 Task: Open Card Website Development Review in Board Legal Documentation Software to Workspace Audio Equipment Rentals and add a team member Softage.1@softage.net, a label Orange, a checklist Virtualization, an attachment from your onedrive, a color Orange and finally, add a card description 'Conduct team training session on active listening and empathy' and a comment 'Given the potential impact of this task on our company financial stability, let us ensure that we approach it with a sense of fiscal responsibility and prudence.'. Add a start date 'Jan 01, 1900' with a due date 'Jan 08, 1900'
Action: Mouse moved to (79, 342)
Screenshot: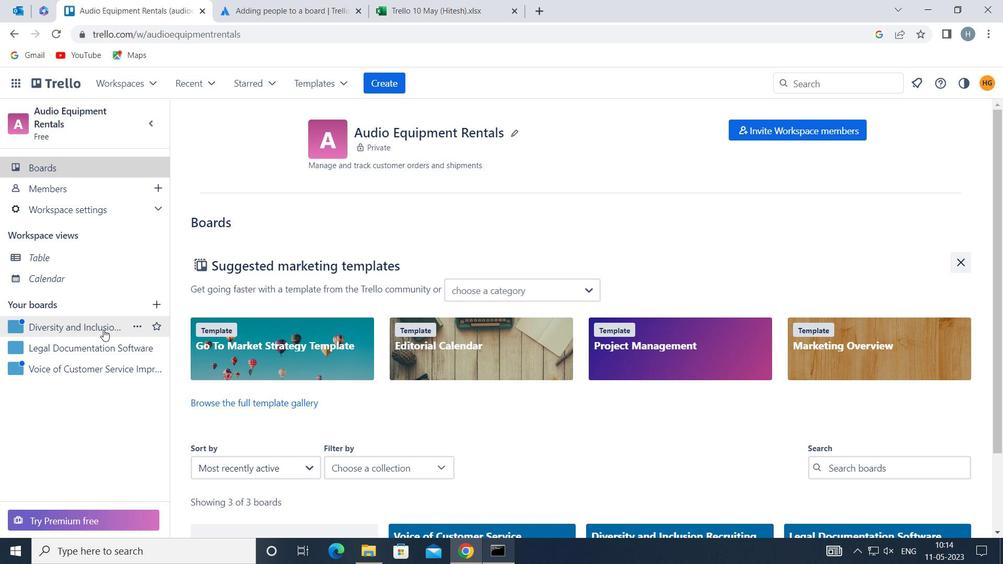 
Action: Mouse pressed left at (79, 342)
Screenshot: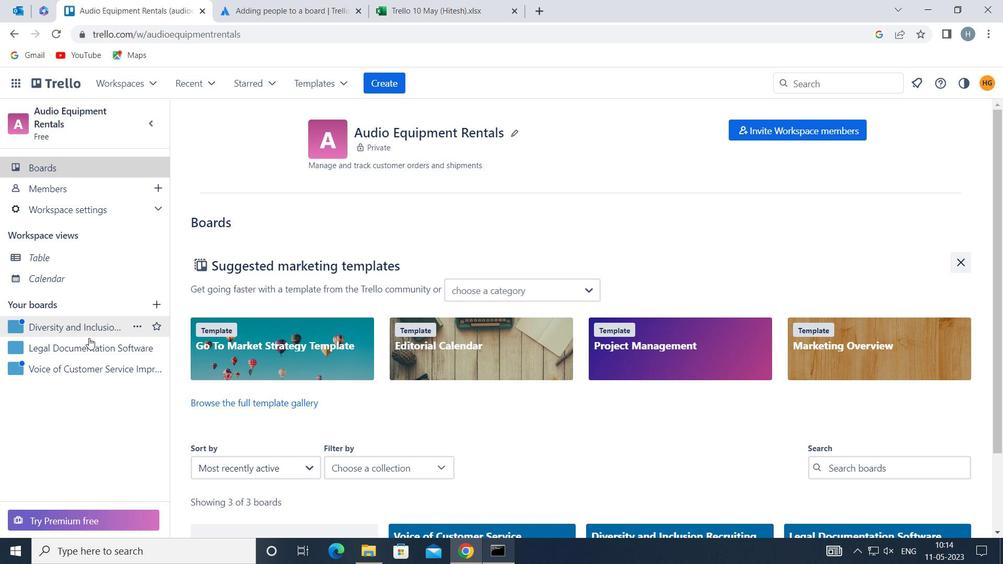 
Action: Mouse moved to (268, 183)
Screenshot: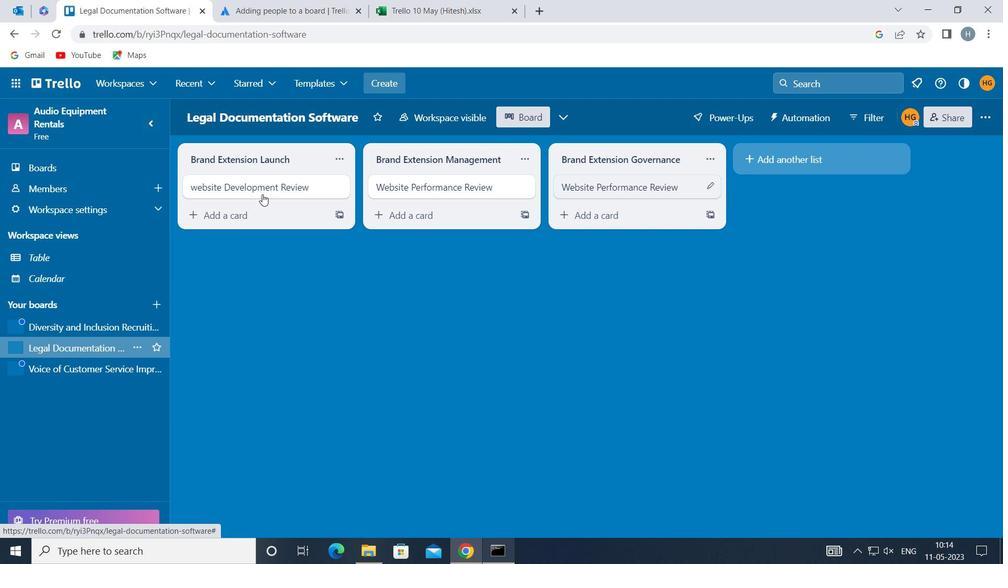 
Action: Mouse pressed left at (268, 183)
Screenshot: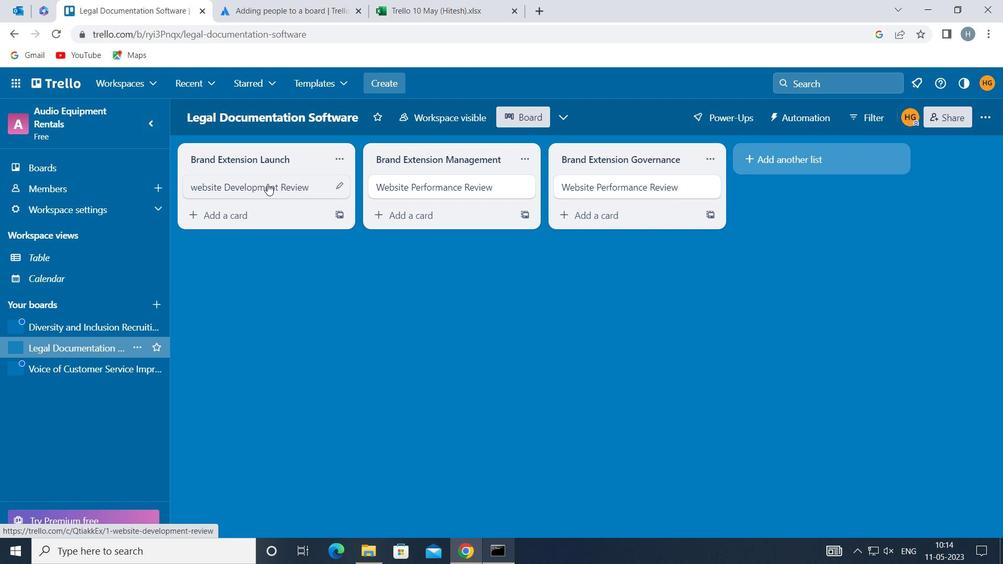 
Action: Mouse moved to (662, 186)
Screenshot: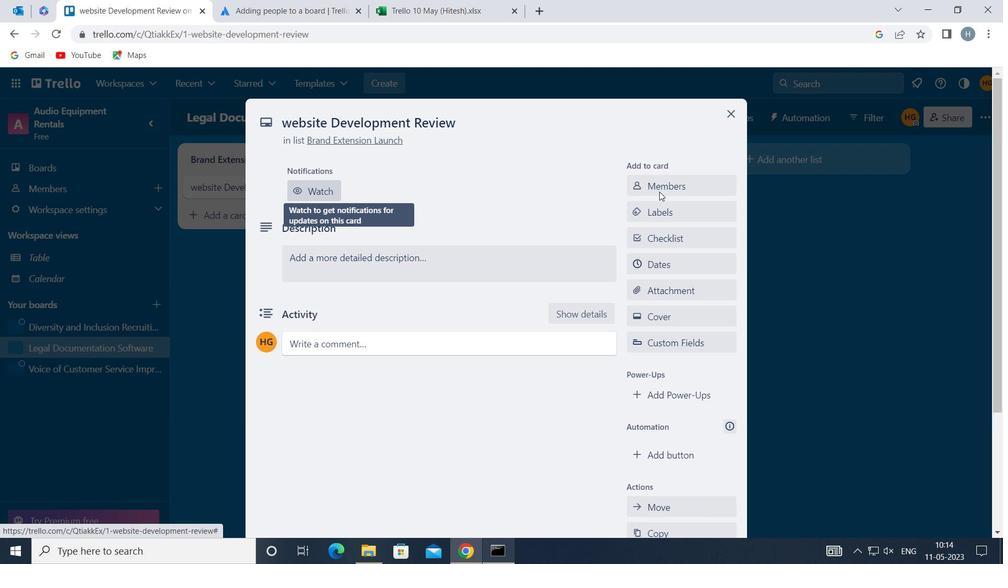 
Action: Mouse pressed left at (662, 186)
Screenshot: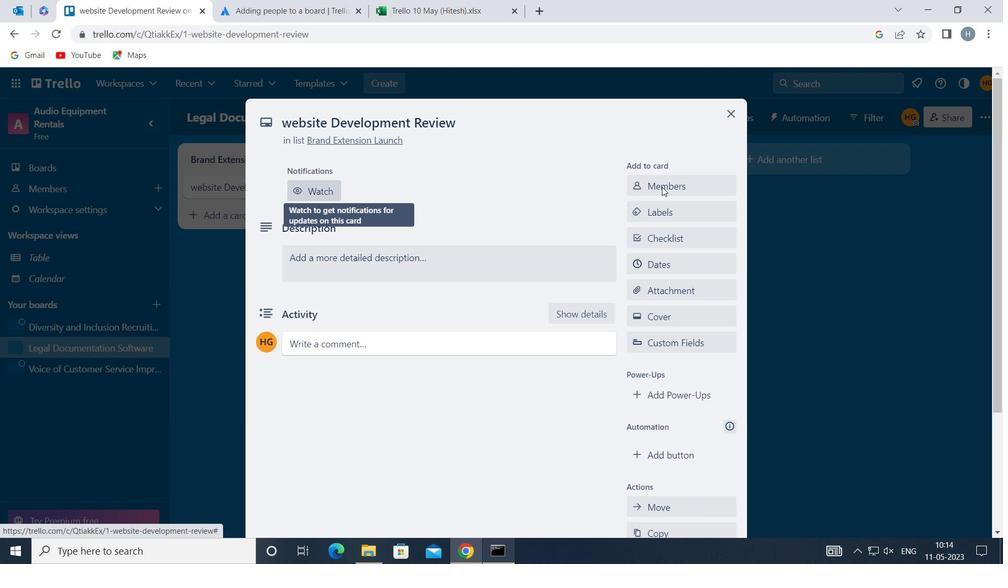 
Action: Mouse moved to (664, 186)
Screenshot: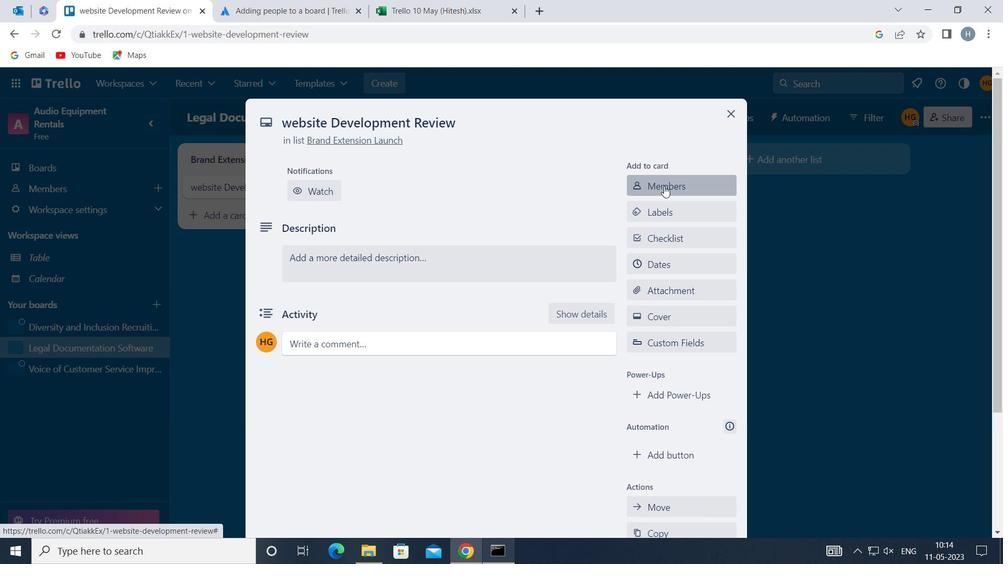 
Action: Key pressed softage
Screenshot: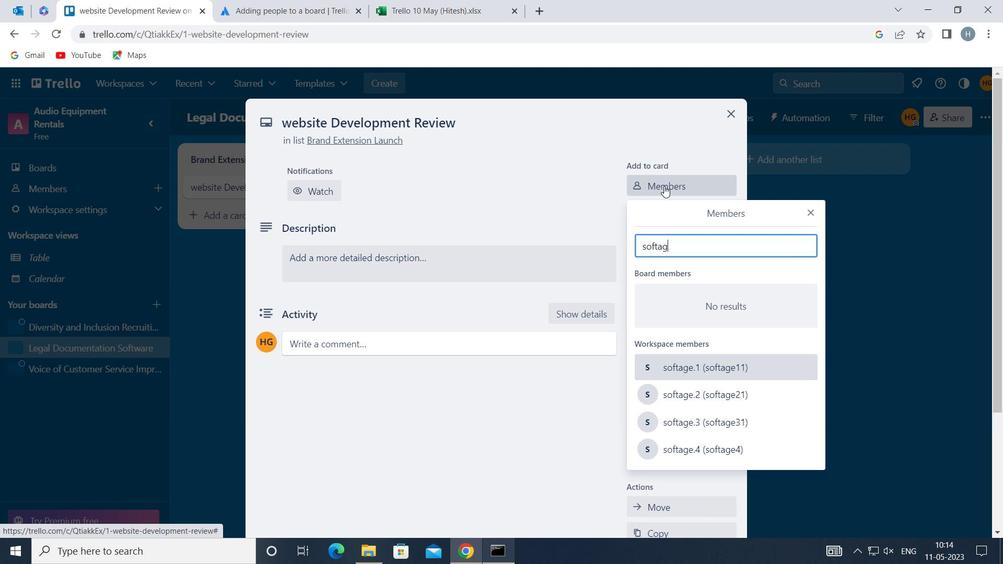
Action: Mouse moved to (672, 360)
Screenshot: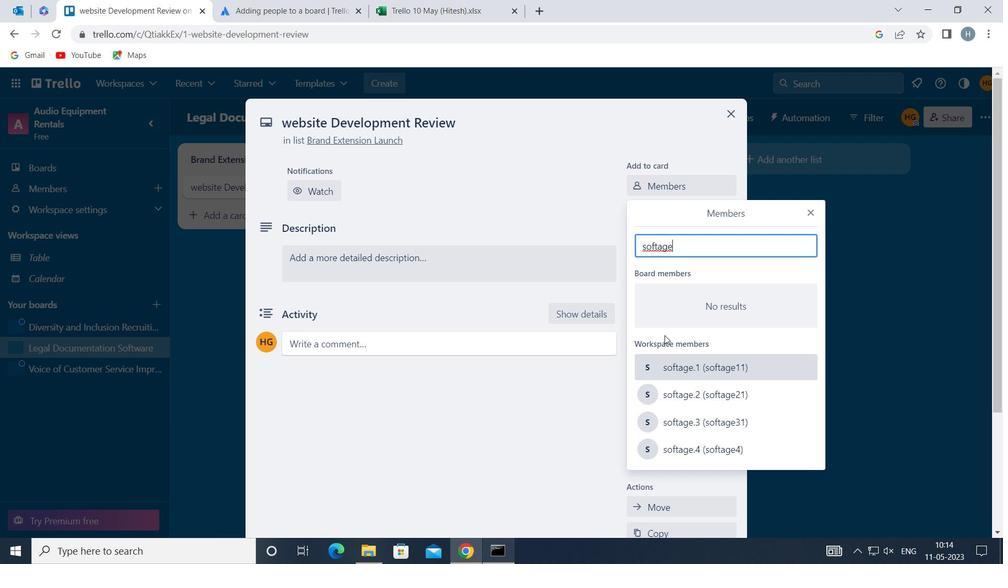 
Action: Mouse pressed left at (672, 360)
Screenshot: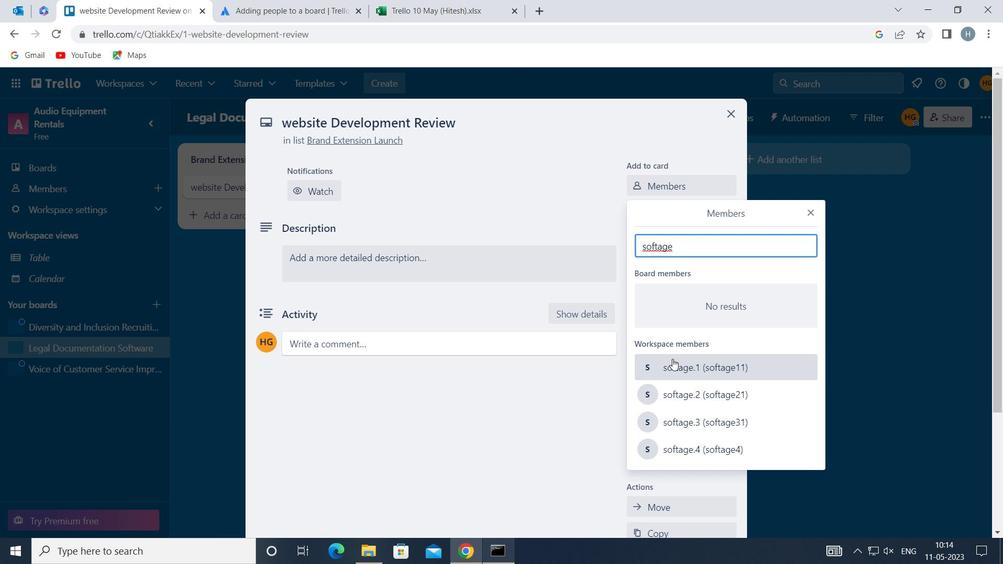 
Action: Mouse moved to (812, 210)
Screenshot: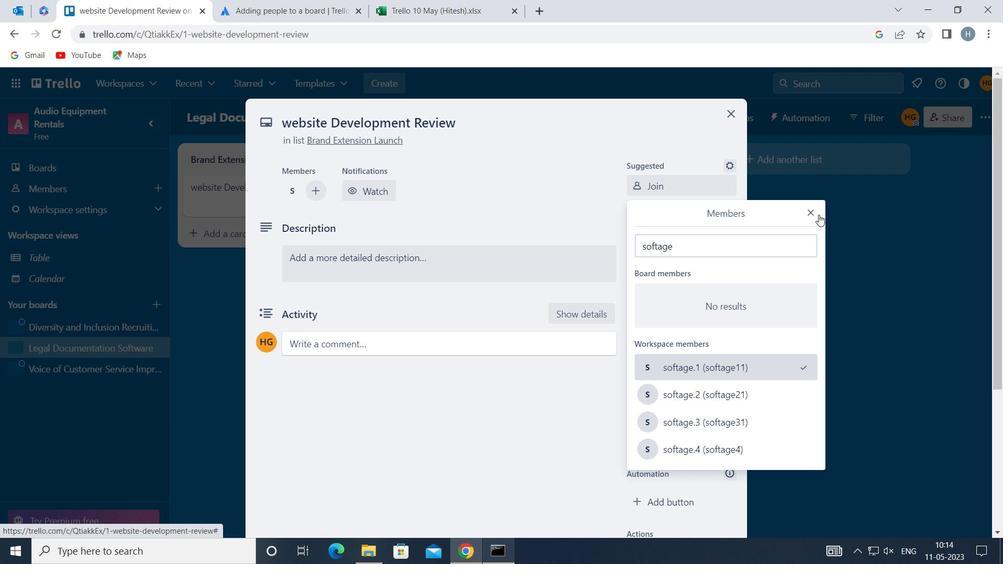 
Action: Mouse pressed left at (812, 210)
Screenshot: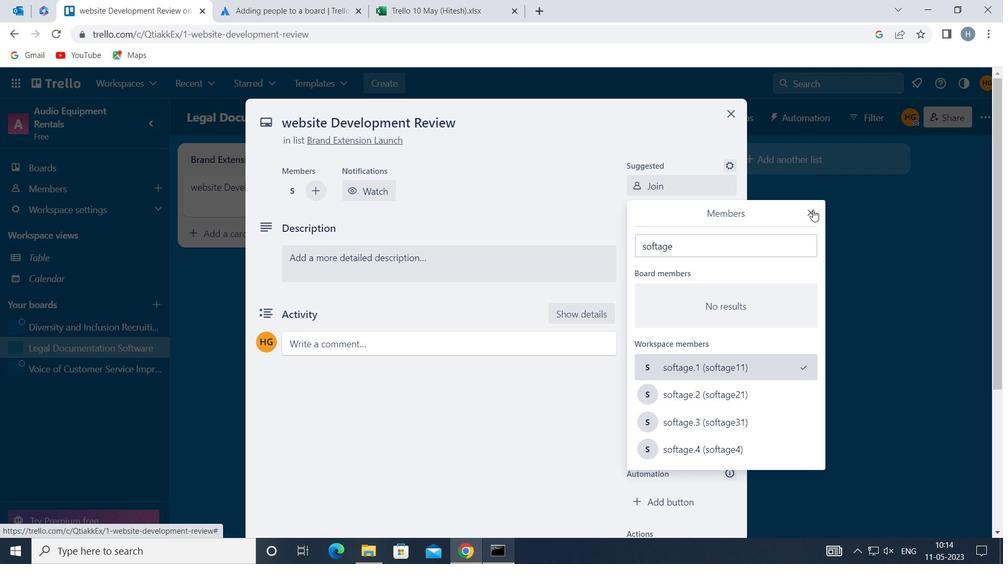 
Action: Mouse moved to (685, 257)
Screenshot: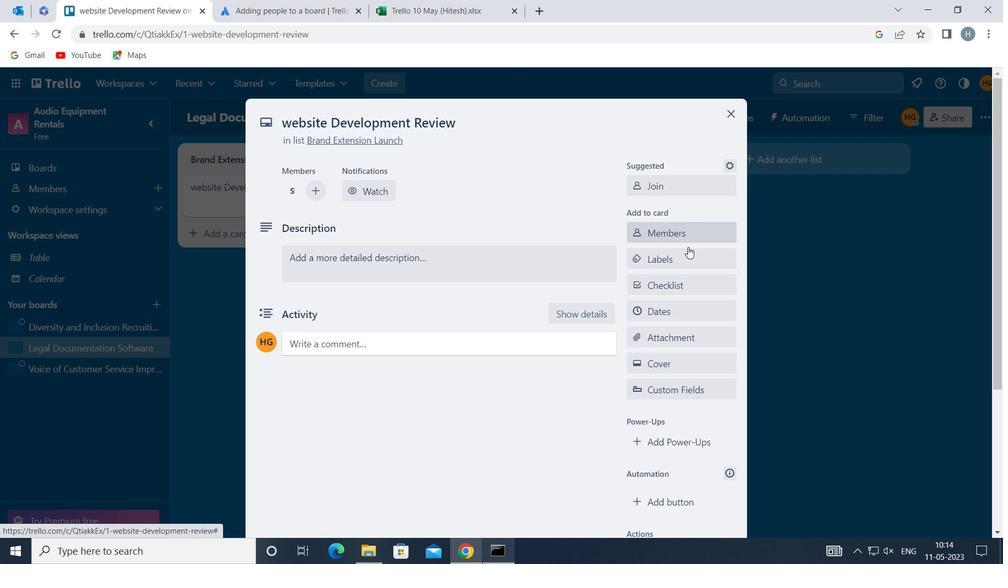 
Action: Mouse pressed left at (685, 257)
Screenshot: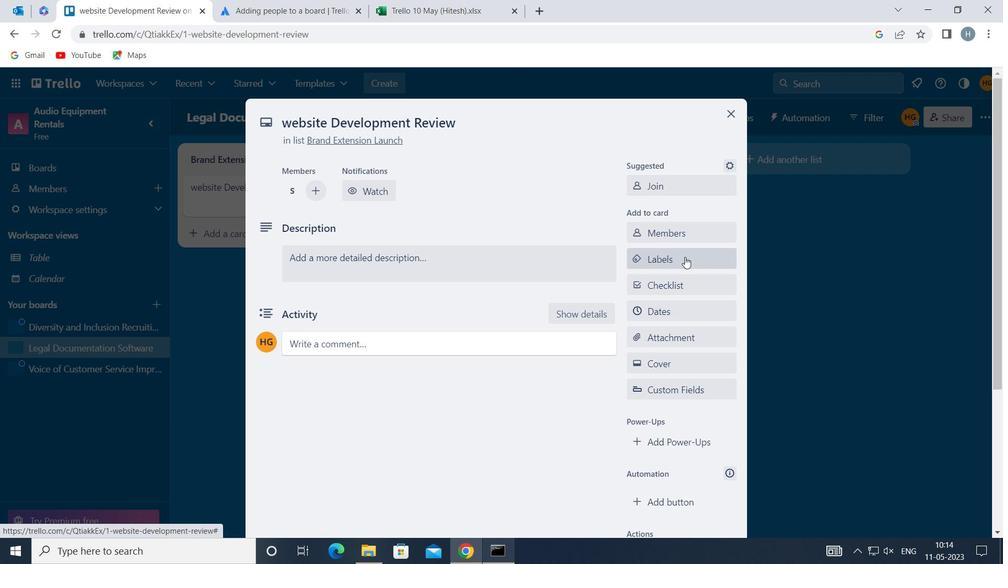 
Action: Mouse moved to (688, 236)
Screenshot: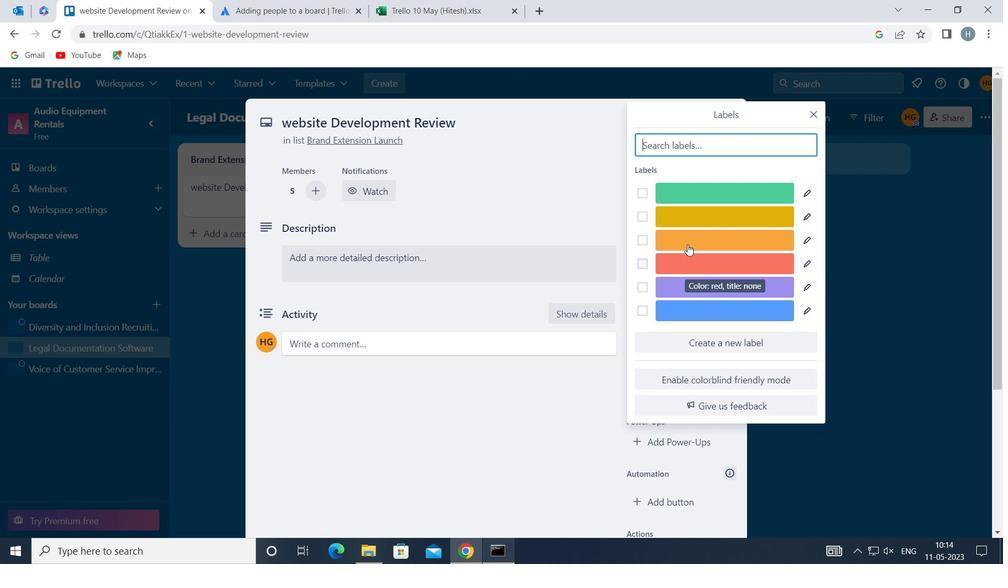 
Action: Mouse pressed left at (688, 236)
Screenshot: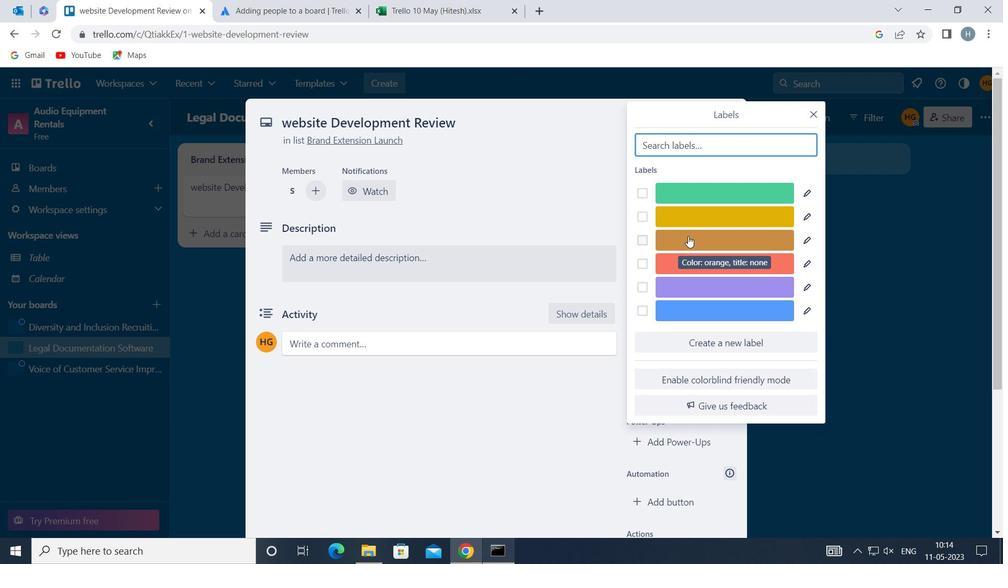 
Action: Mouse moved to (812, 111)
Screenshot: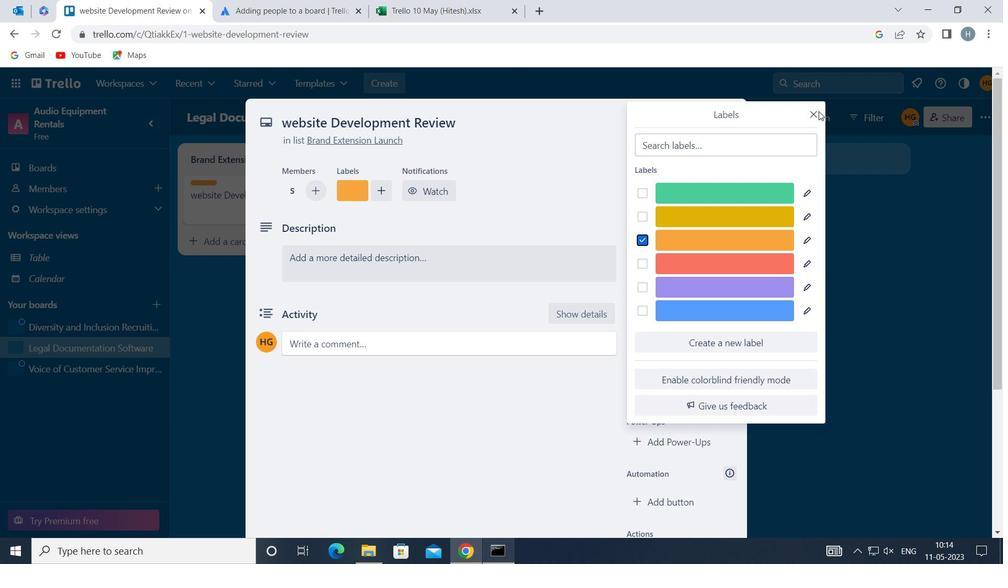 
Action: Mouse pressed left at (812, 111)
Screenshot: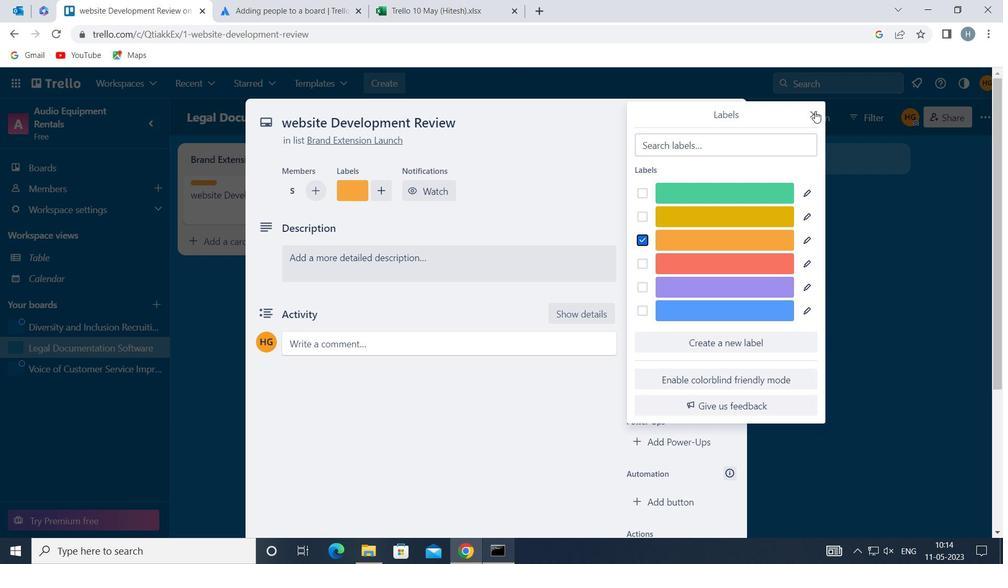 
Action: Mouse moved to (678, 282)
Screenshot: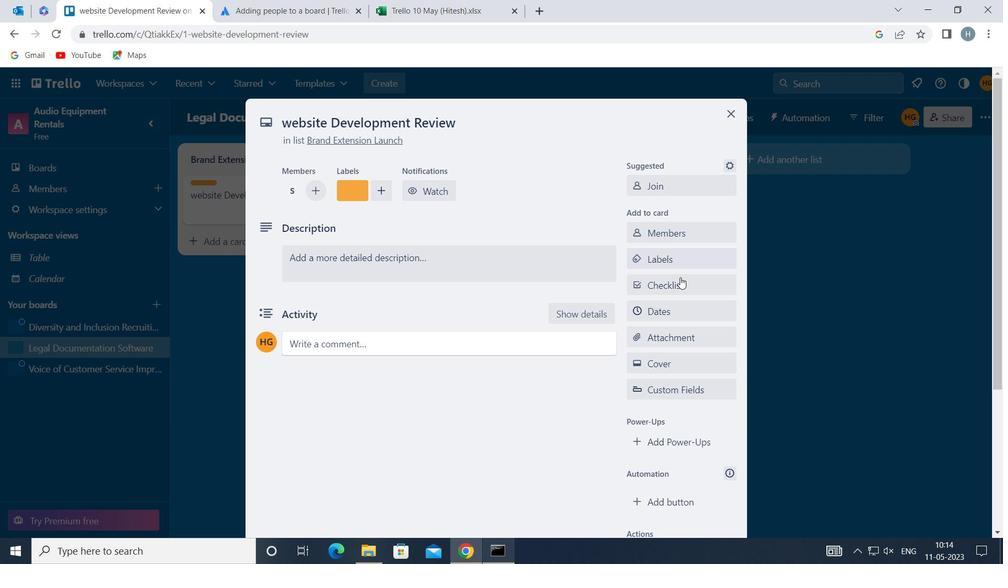 
Action: Mouse pressed left at (678, 282)
Screenshot: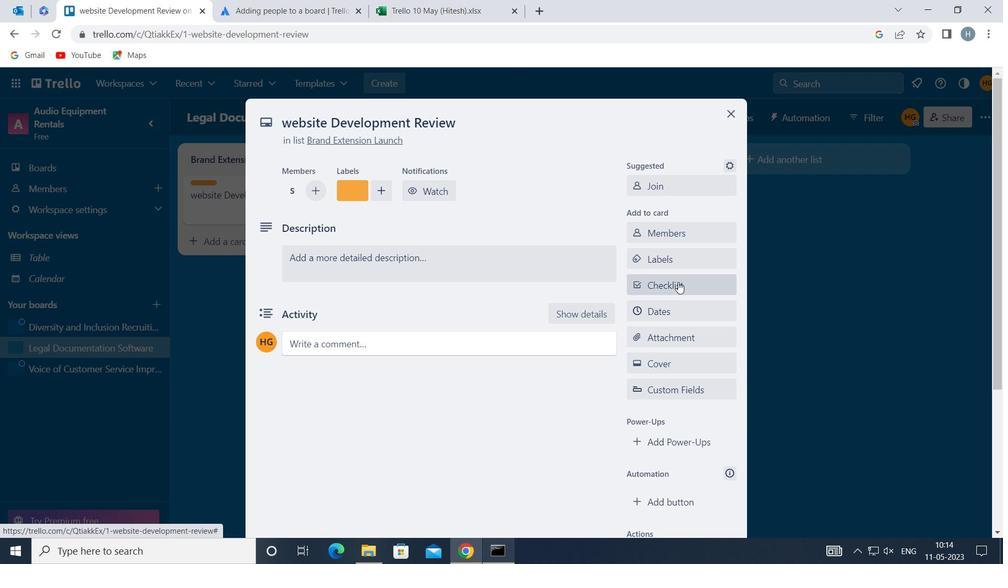 
Action: Mouse moved to (676, 283)
Screenshot: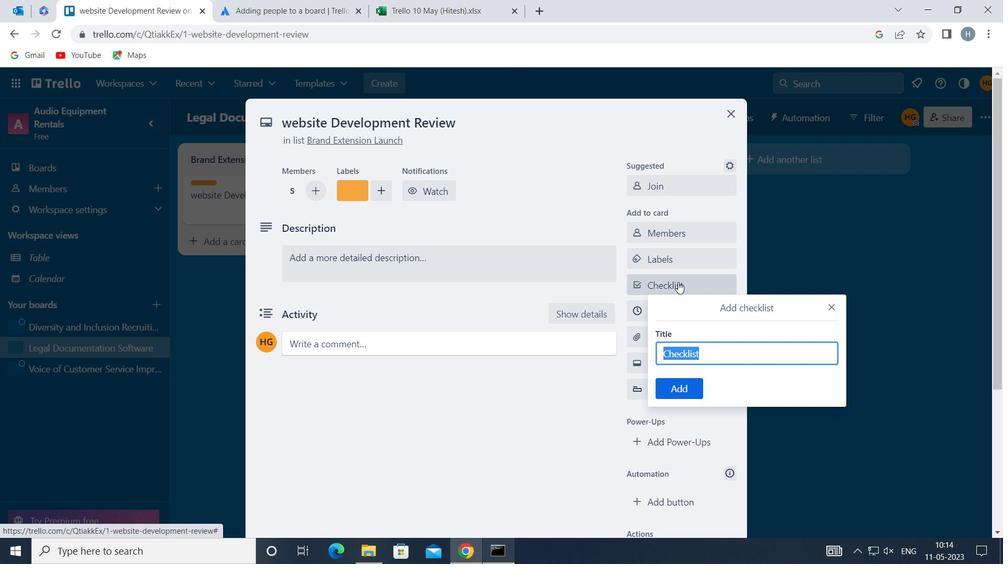 
Action: Key pressed <Key.shift>VIRTUALIZATION
Screenshot: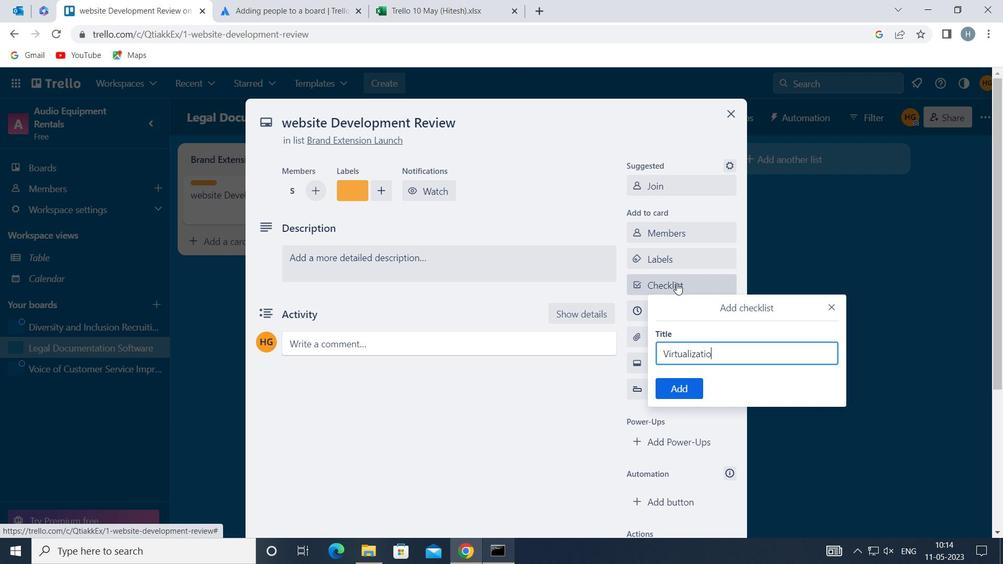 
Action: Mouse moved to (677, 384)
Screenshot: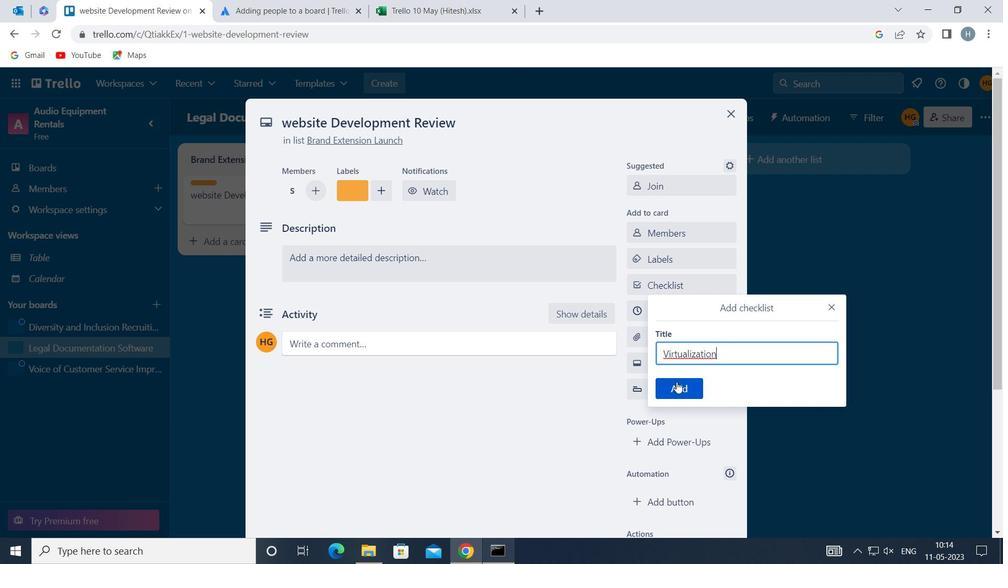 
Action: Mouse pressed left at (677, 384)
Screenshot: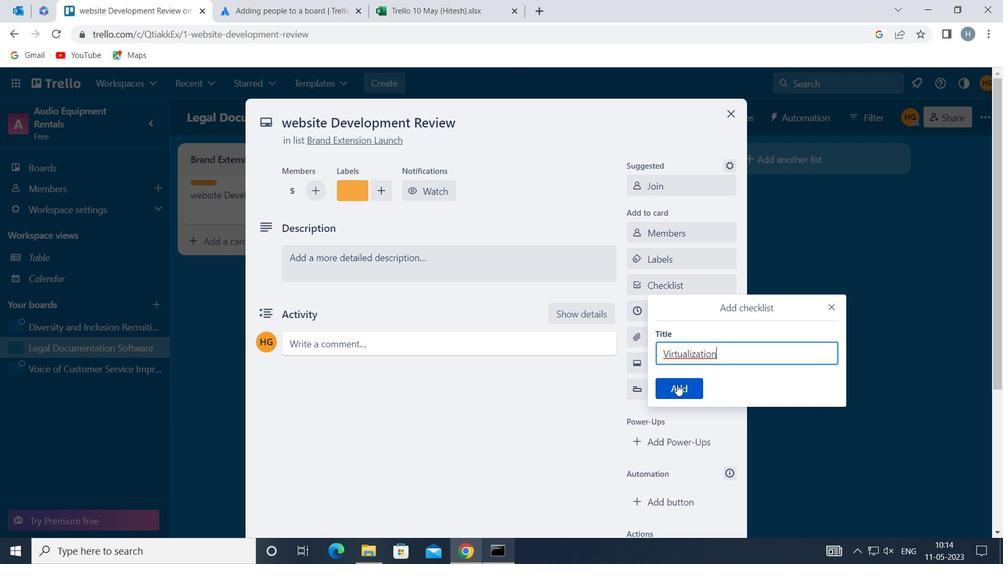 
Action: Mouse moved to (669, 334)
Screenshot: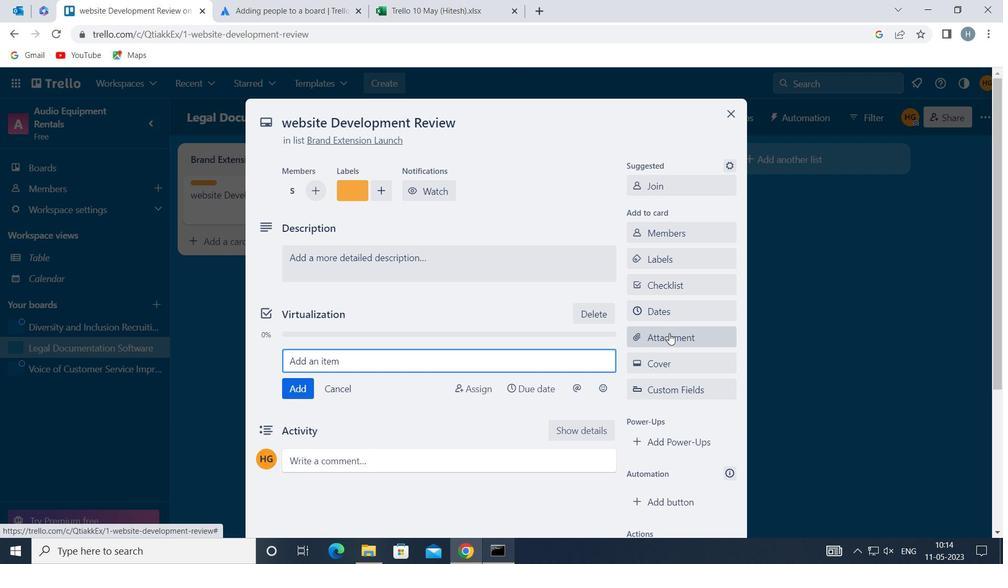 
Action: Mouse pressed left at (669, 334)
Screenshot: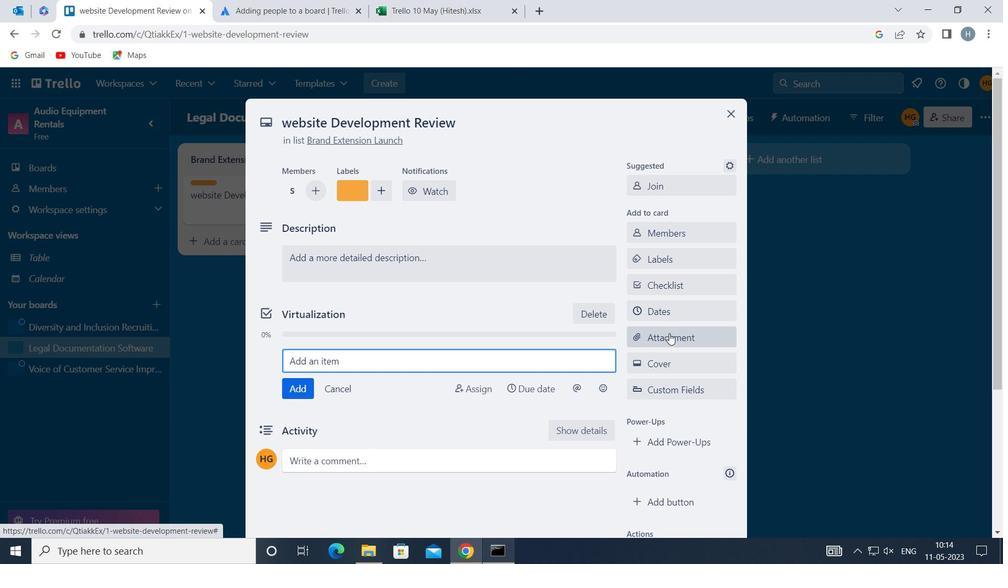 
Action: Mouse moved to (663, 246)
Screenshot: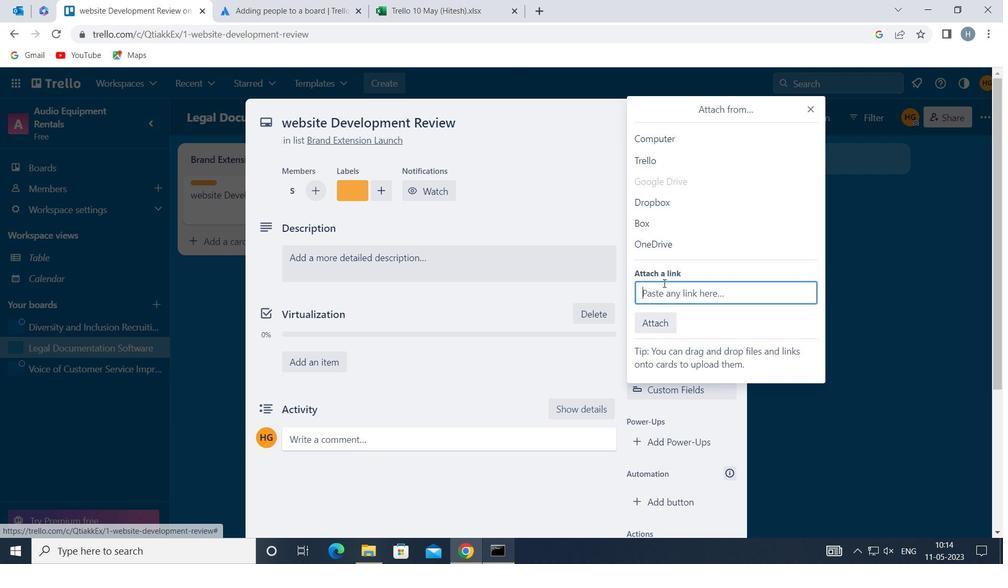 
Action: Mouse pressed left at (663, 246)
Screenshot: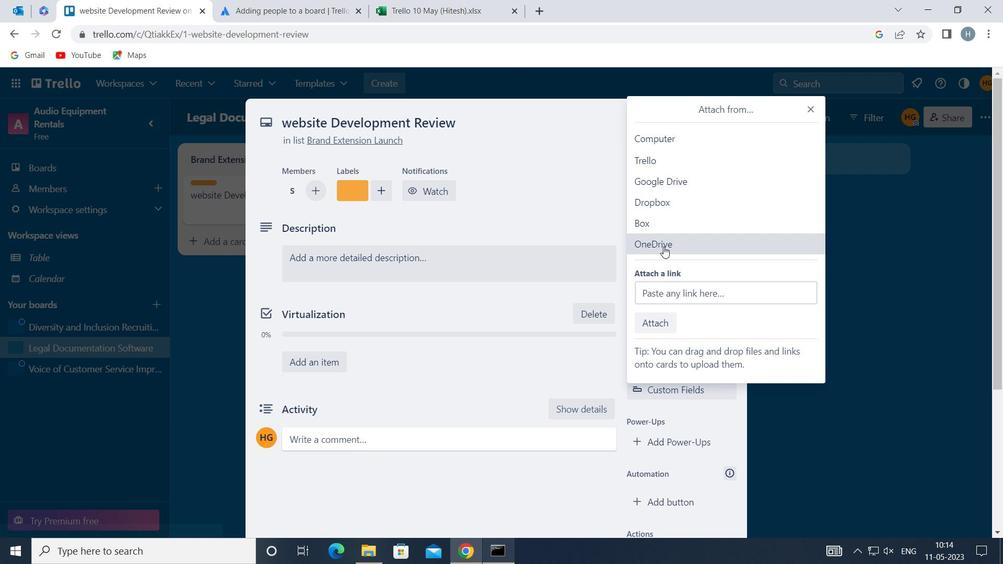 
Action: Mouse moved to (462, 173)
Screenshot: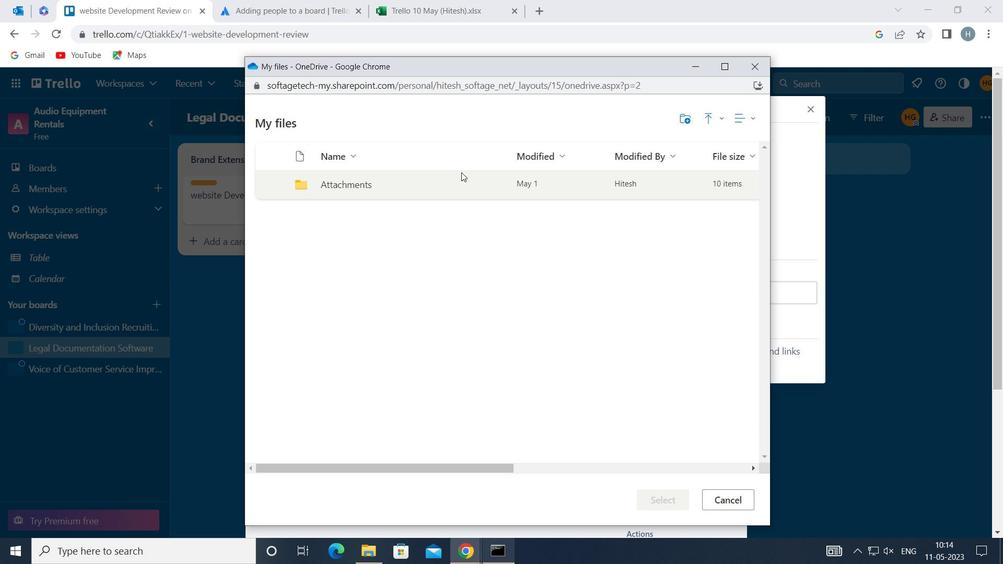 
Action: Mouse pressed left at (462, 173)
Screenshot: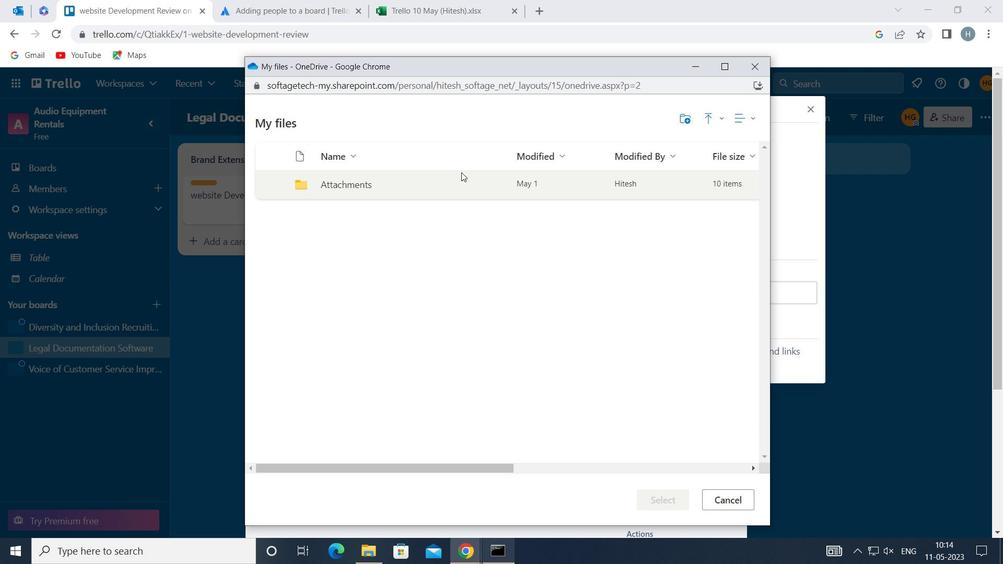 
Action: Mouse pressed left at (462, 173)
Screenshot: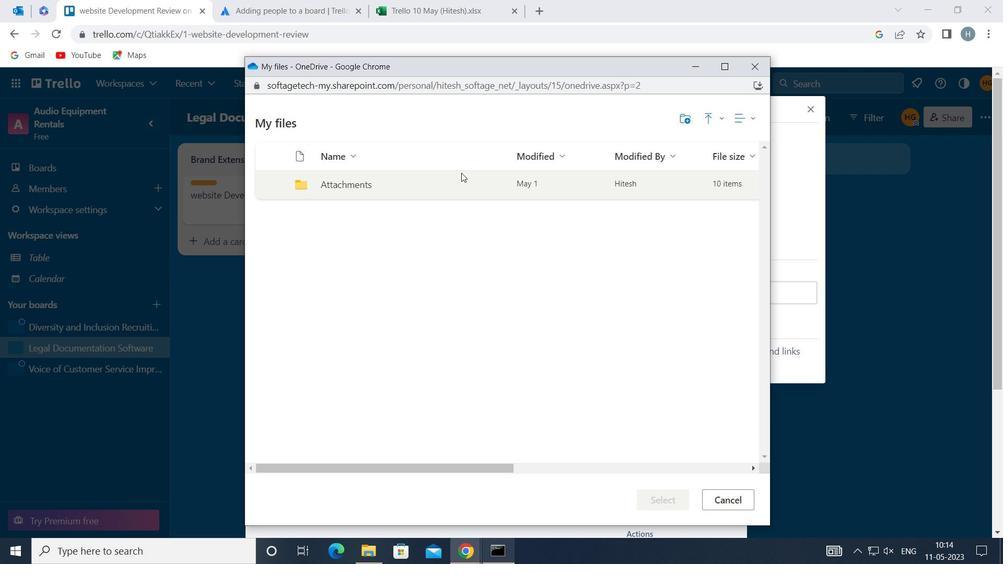 
Action: Mouse moved to (613, 220)
Screenshot: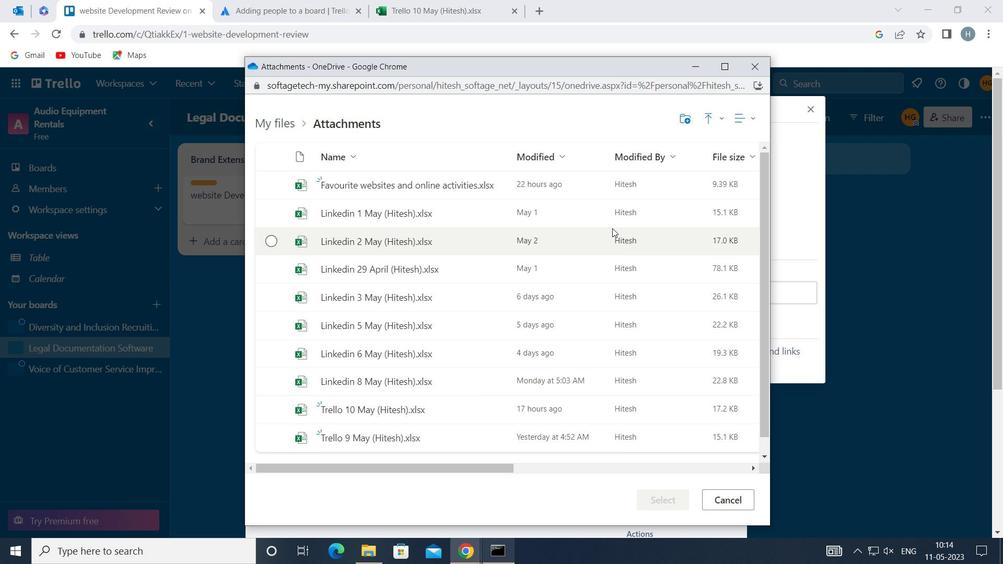 
Action: Mouse pressed left at (613, 220)
Screenshot: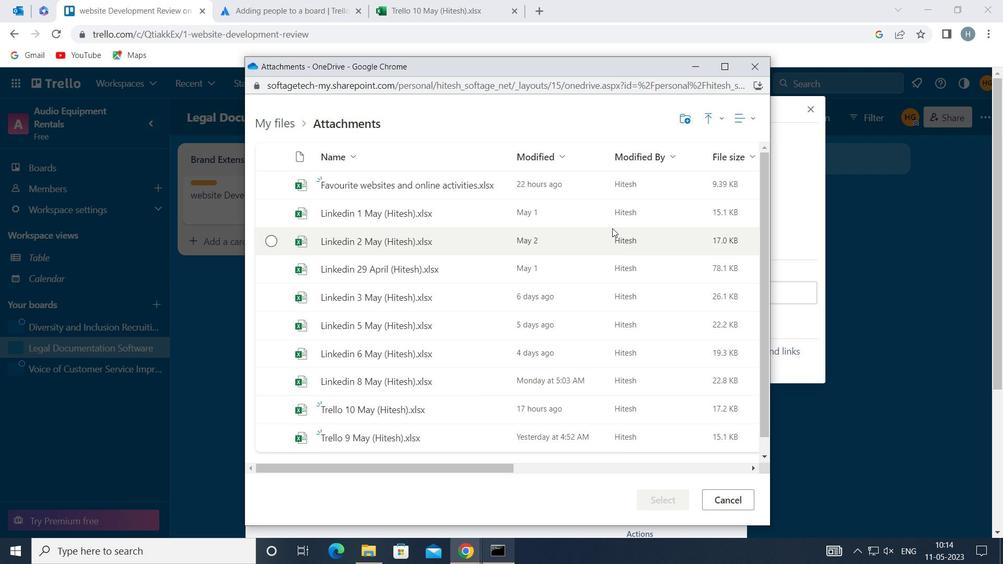 
Action: Mouse moved to (665, 504)
Screenshot: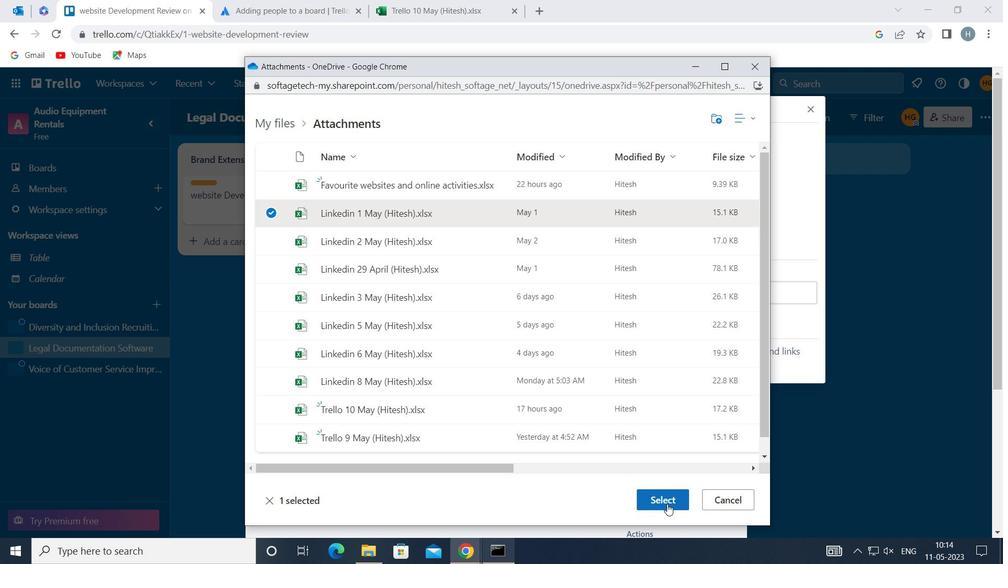
Action: Mouse pressed left at (665, 504)
Screenshot: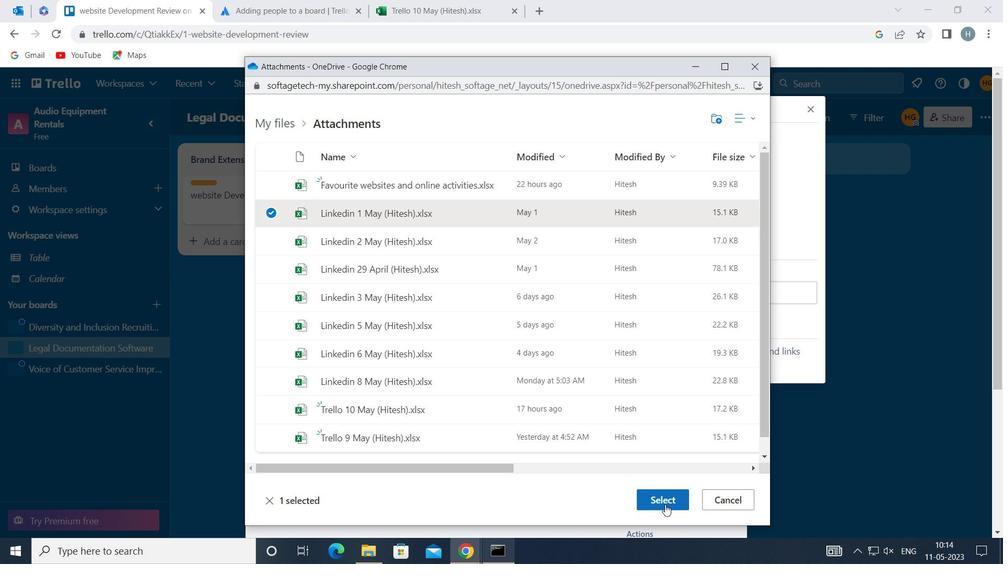 
Action: Mouse moved to (680, 363)
Screenshot: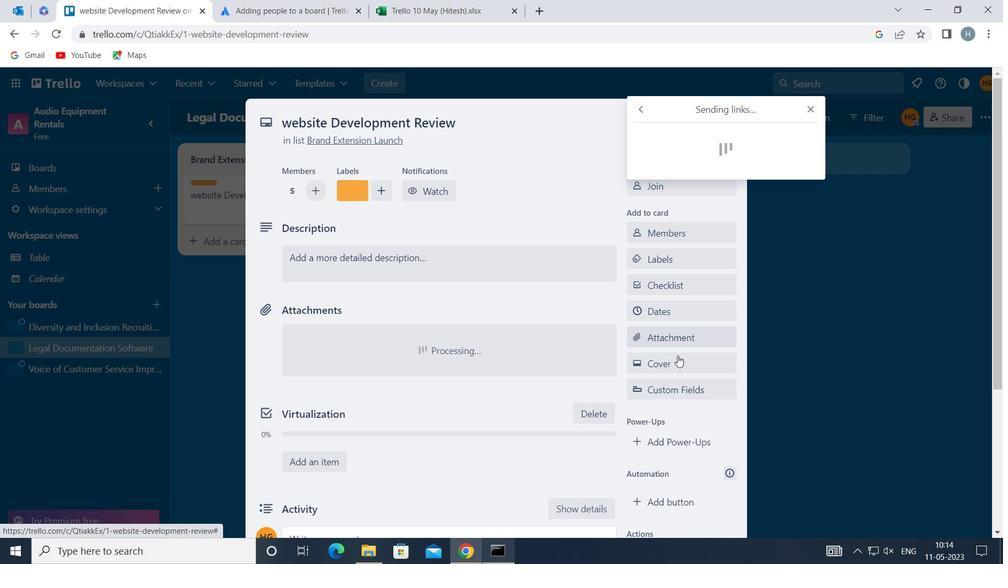 
Action: Mouse pressed left at (680, 363)
Screenshot: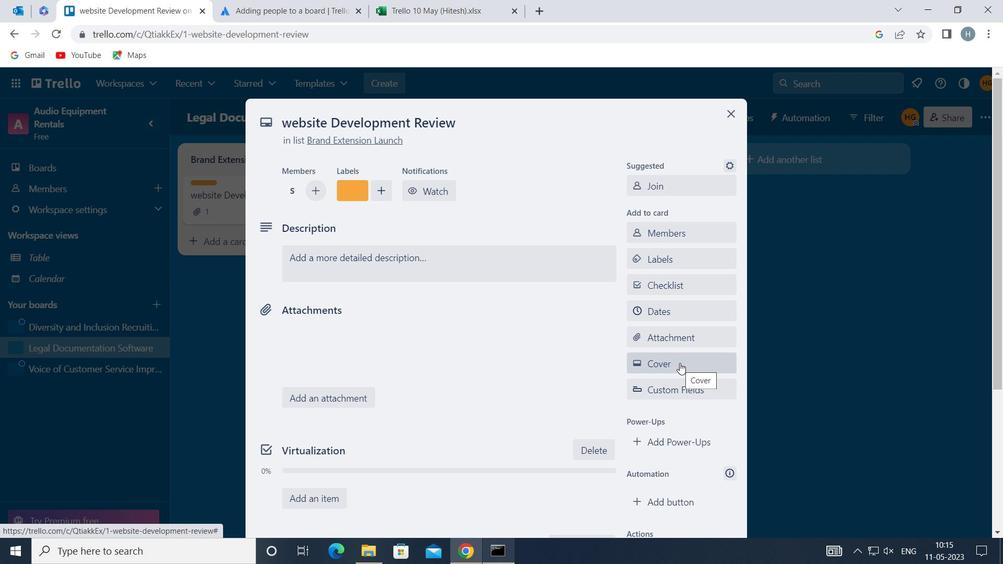 
Action: Mouse moved to (727, 273)
Screenshot: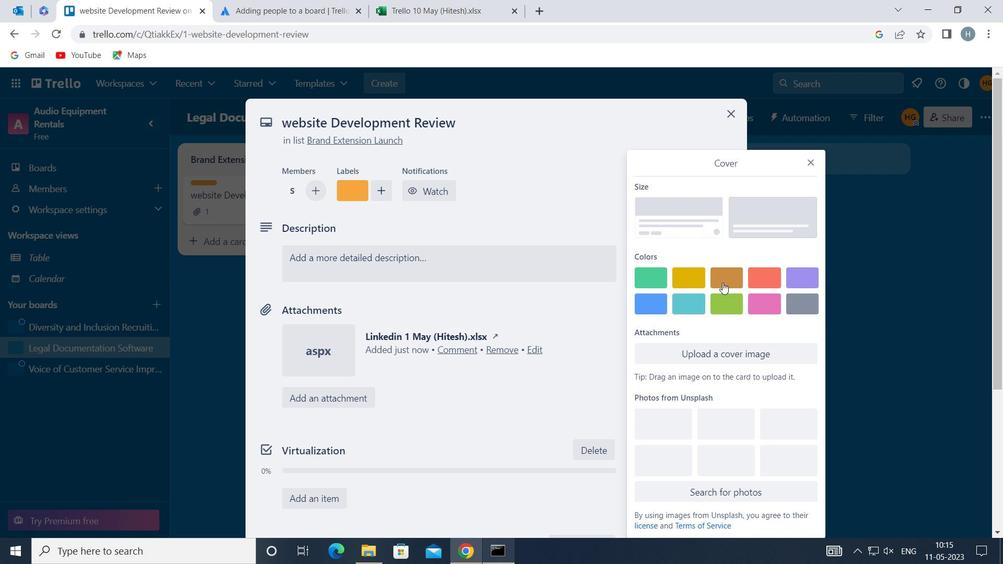 
Action: Mouse pressed left at (727, 273)
Screenshot: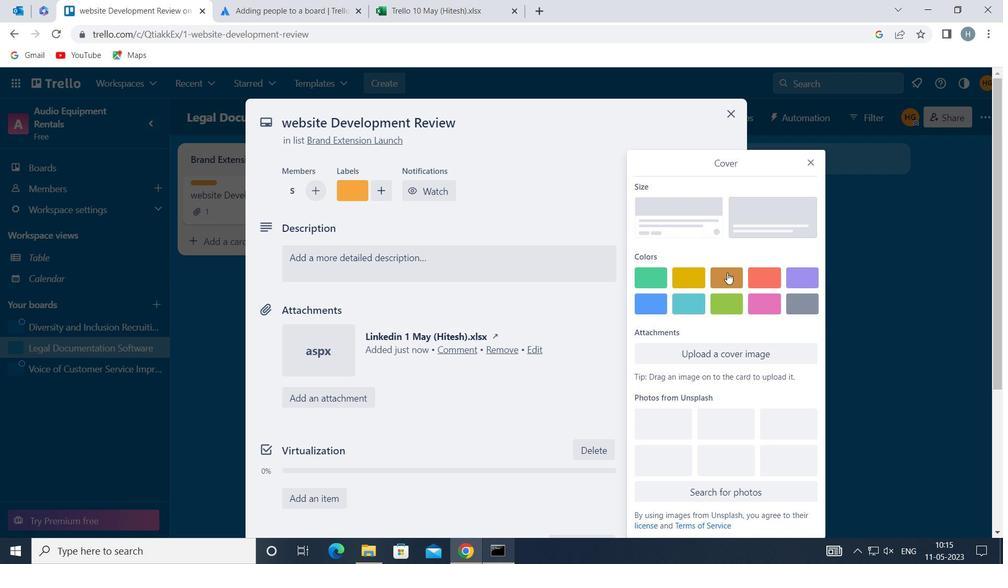 
Action: Mouse moved to (811, 139)
Screenshot: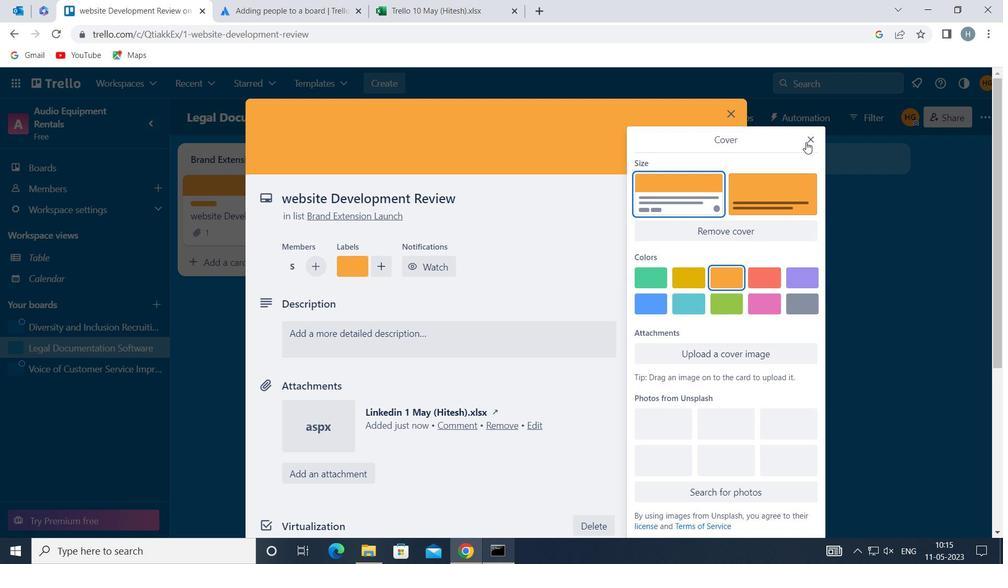 
Action: Mouse pressed left at (811, 139)
Screenshot: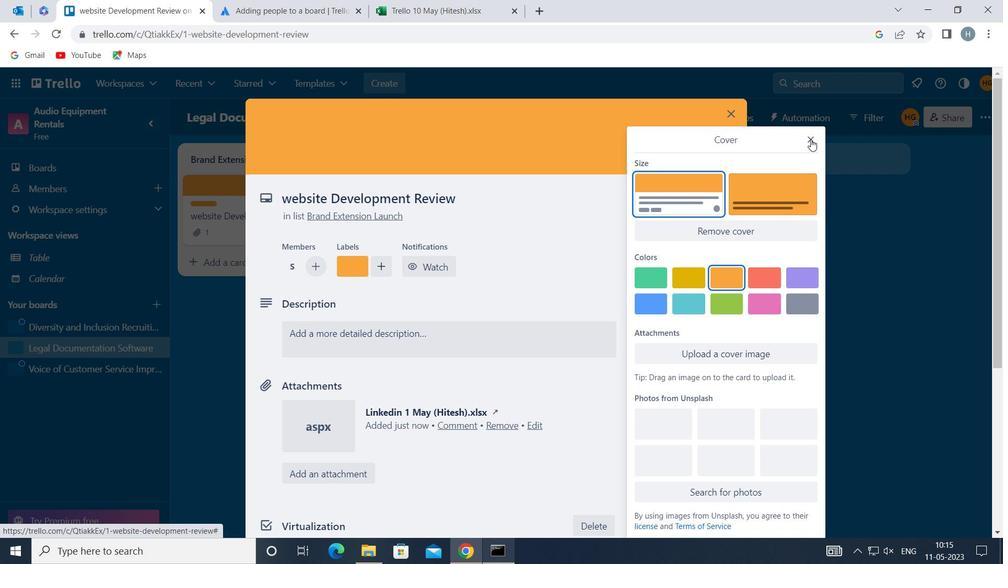 
Action: Mouse moved to (675, 312)
Screenshot: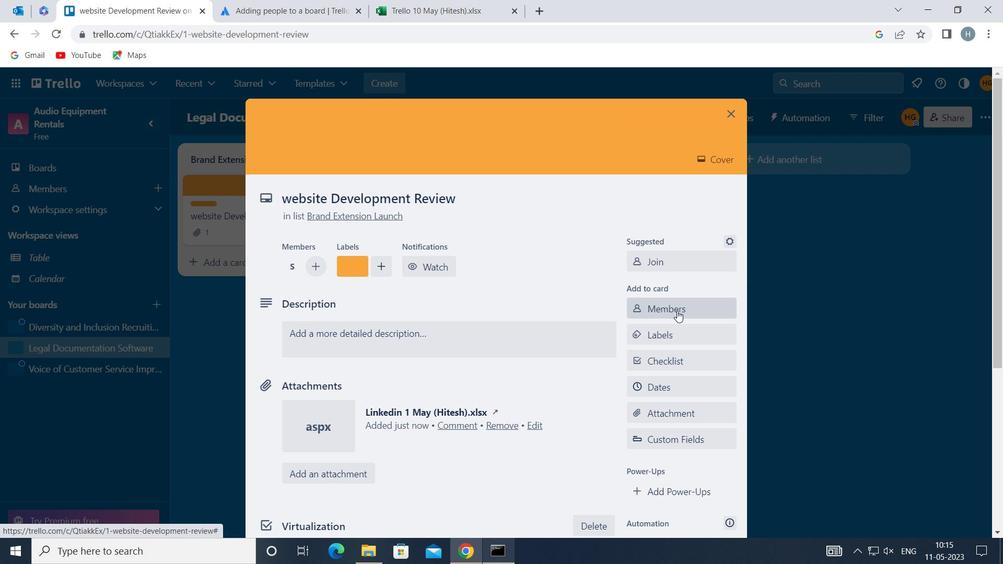 
Action: Mouse scrolled (675, 312) with delta (0, 0)
Screenshot: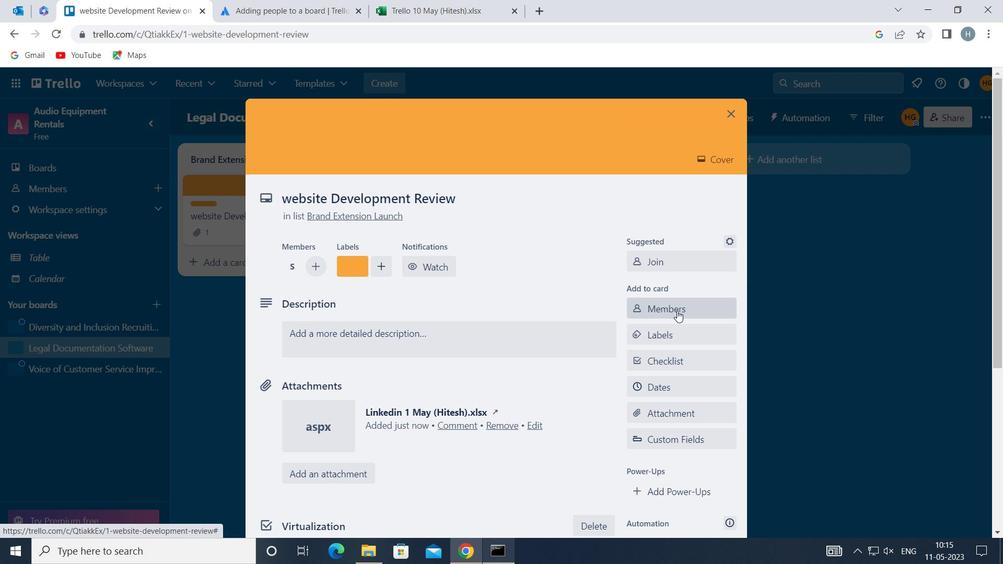 
Action: Mouse moved to (532, 274)
Screenshot: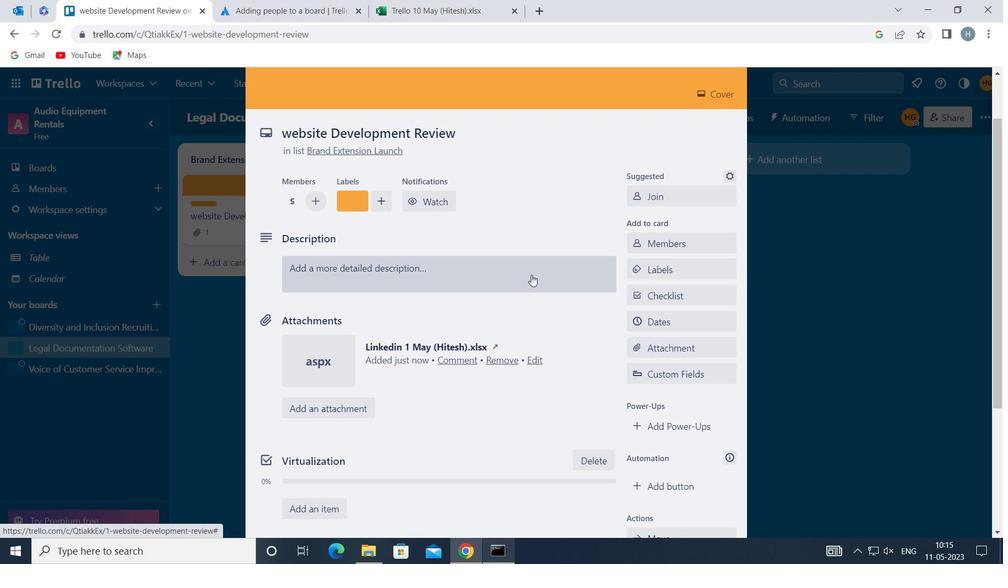 
Action: Mouse pressed left at (532, 274)
Screenshot: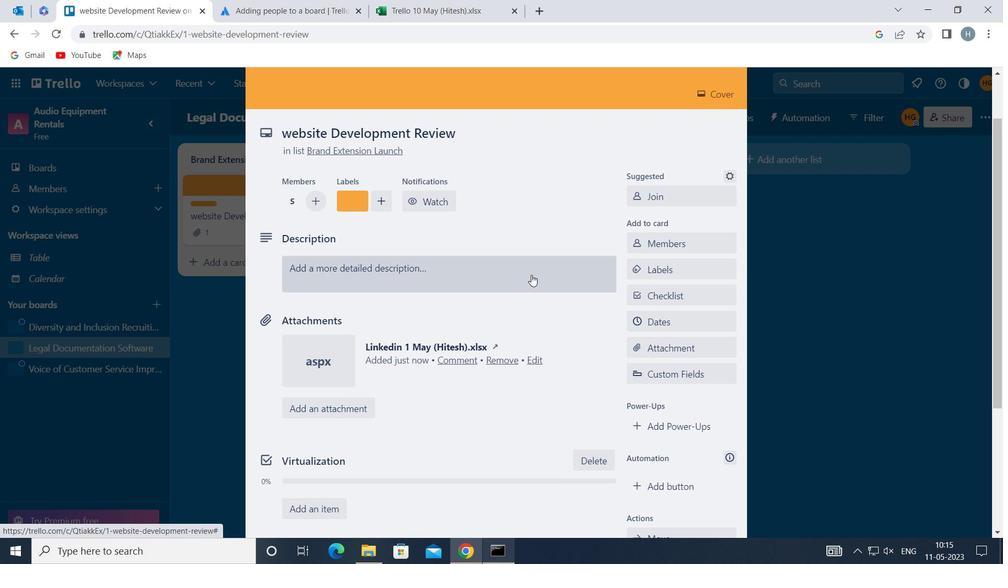 
Action: Mouse moved to (453, 307)
Screenshot: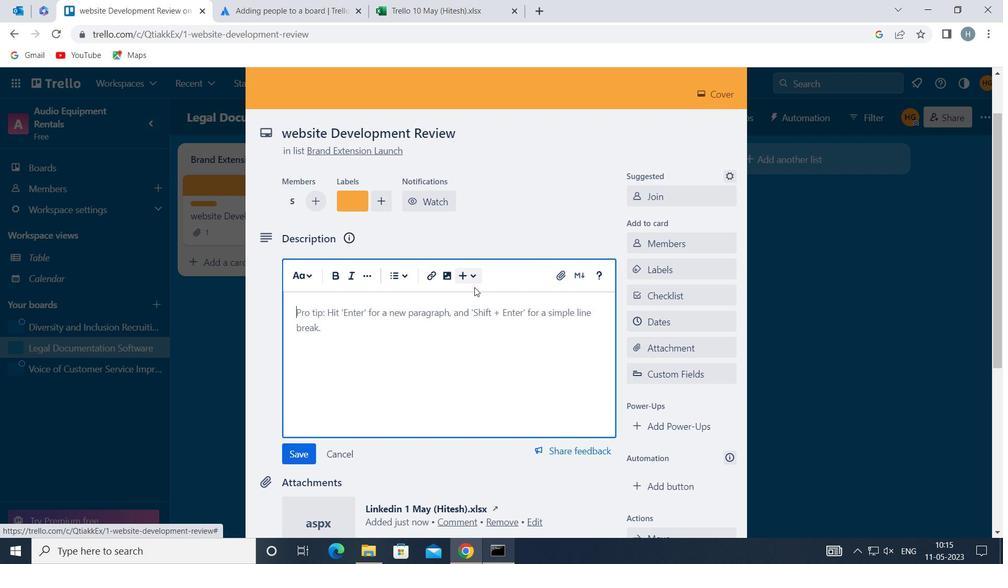 
Action: Mouse pressed left at (453, 307)
Screenshot: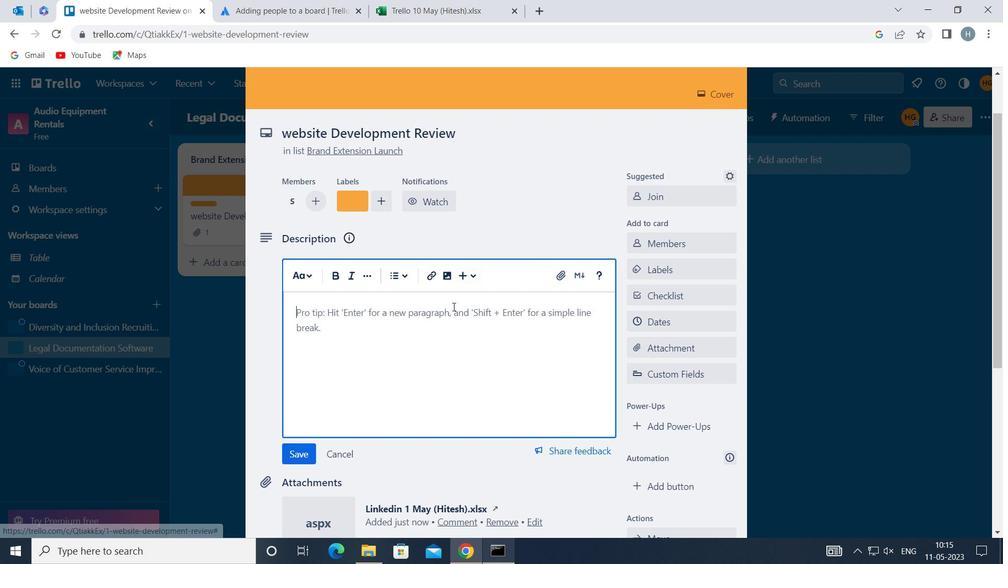 
Action: Key pressed <Key.shift>CONDUCT<Key.space><Key.shift>TEAM<Key.space><Key.shift><Key.shift><Key.shift><Key.shift><Key.shift><Key.shift>TRAINN<Key.backspace>ING<Key.space>SESSION<Key.space>ON<Key.space>ACTIVE<Key.space>LISTENING<Key.space>AND<Key.space>EMPATHY
Screenshot: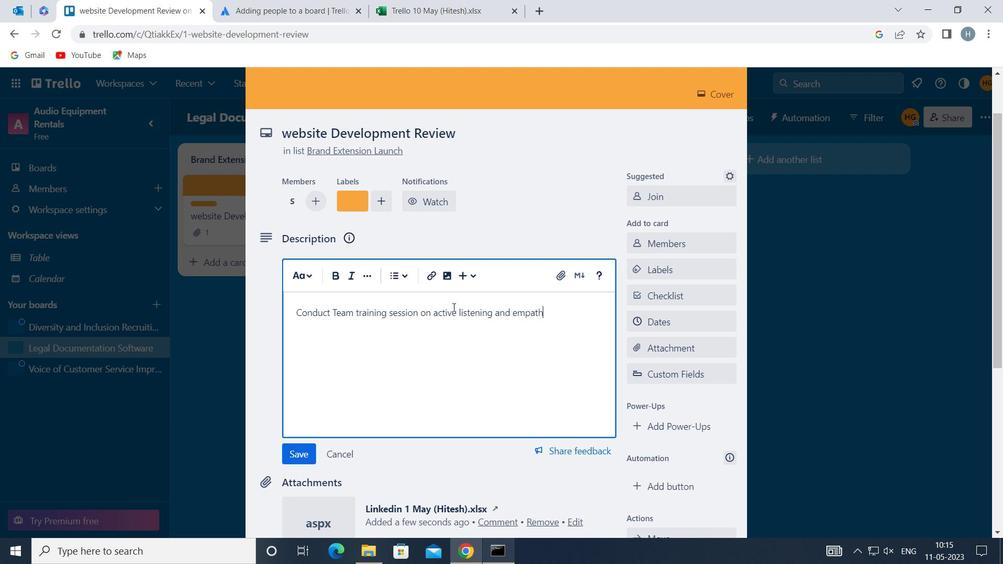 
Action: Mouse moved to (306, 450)
Screenshot: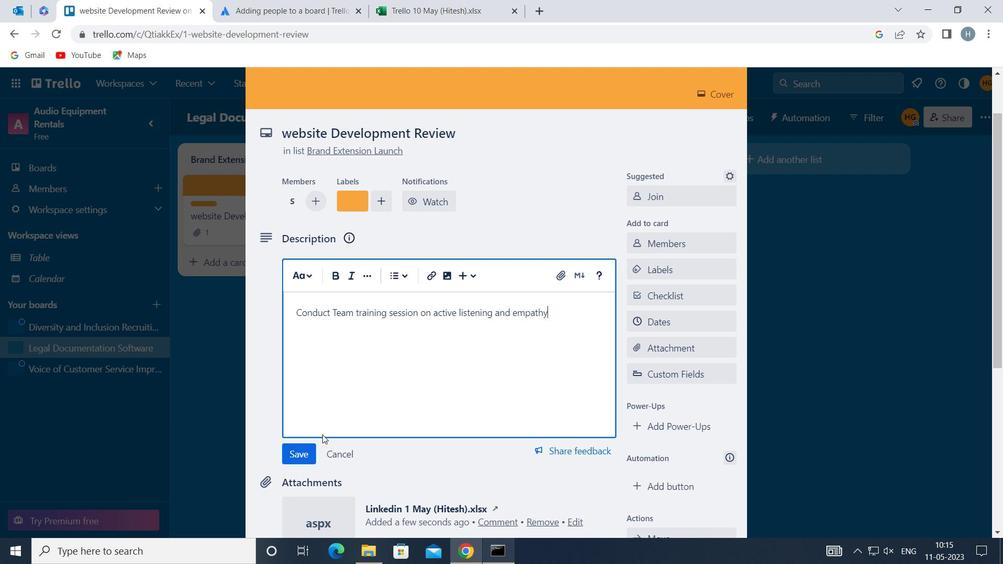 
Action: Mouse pressed left at (306, 450)
Screenshot: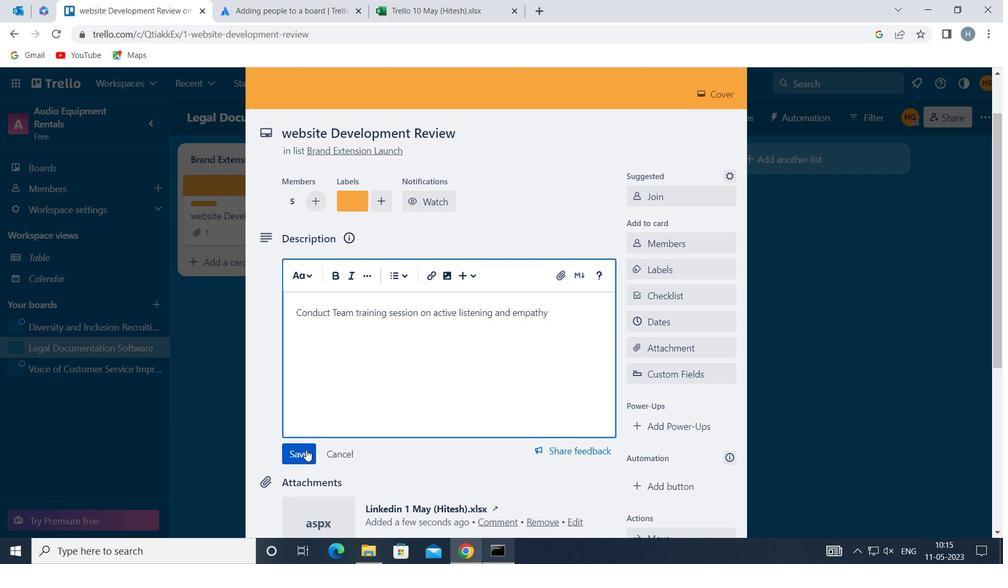 
Action: Mouse moved to (367, 370)
Screenshot: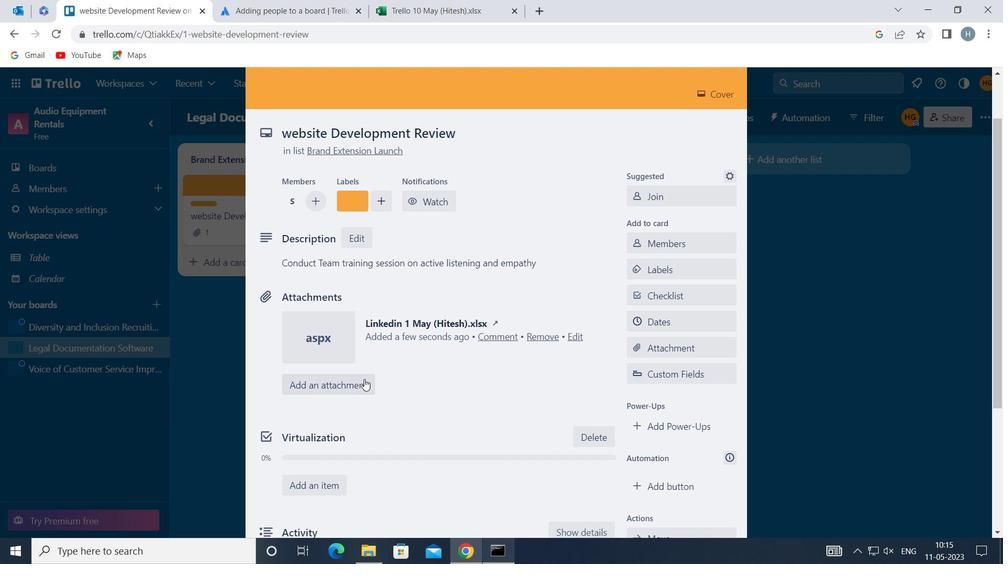 
Action: Mouse scrolled (367, 369) with delta (0, 0)
Screenshot: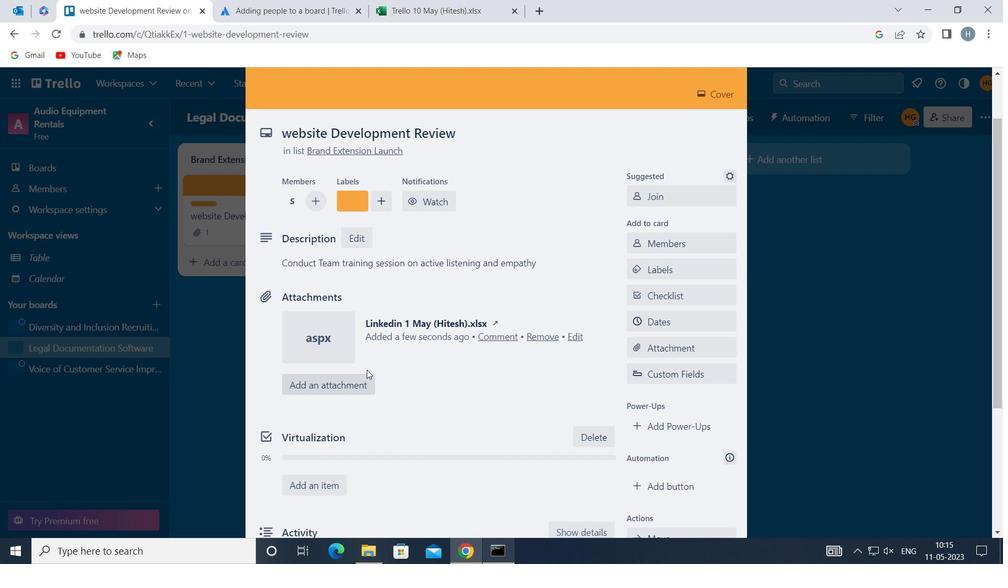 
Action: Mouse scrolled (367, 369) with delta (0, 0)
Screenshot: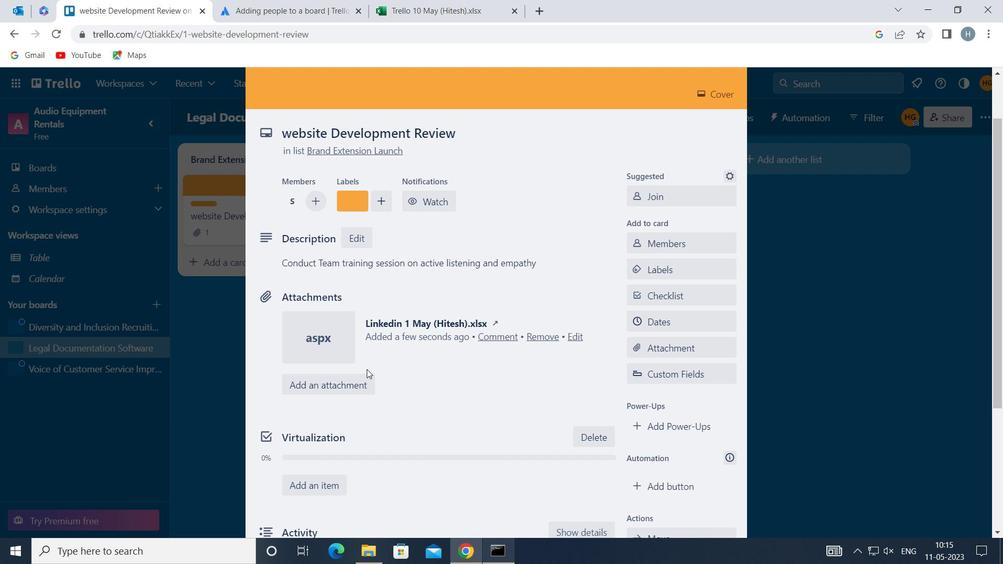 
Action: Mouse scrolled (367, 369) with delta (0, 0)
Screenshot: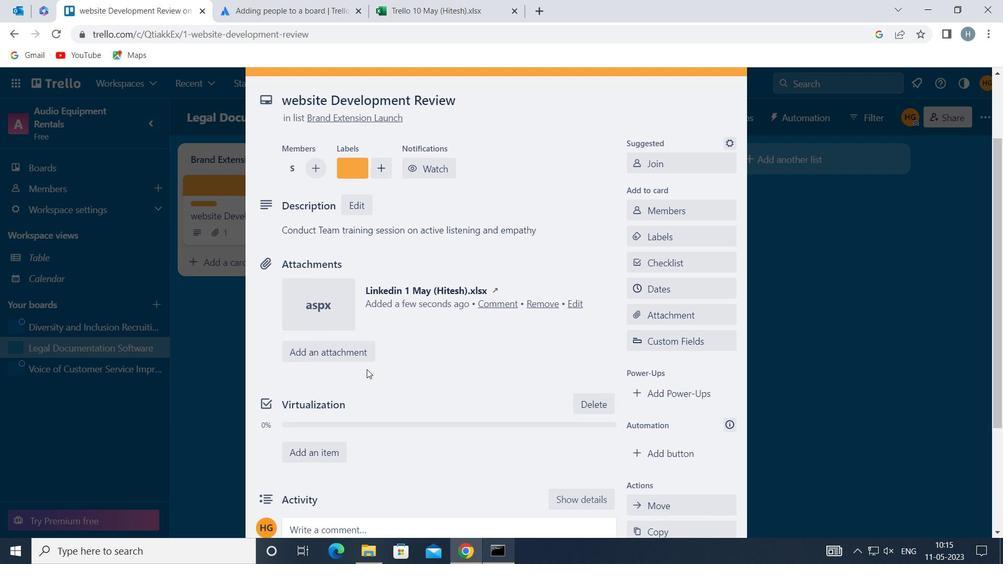 
Action: Mouse scrolled (367, 369) with delta (0, 0)
Screenshot: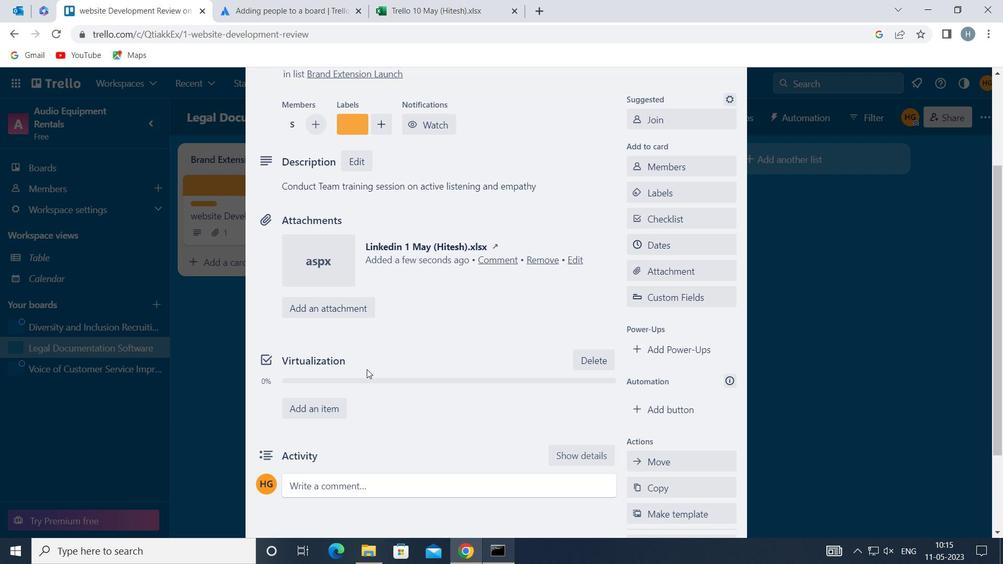 
Action: Mouse moved to (383, 369)
Screenshot: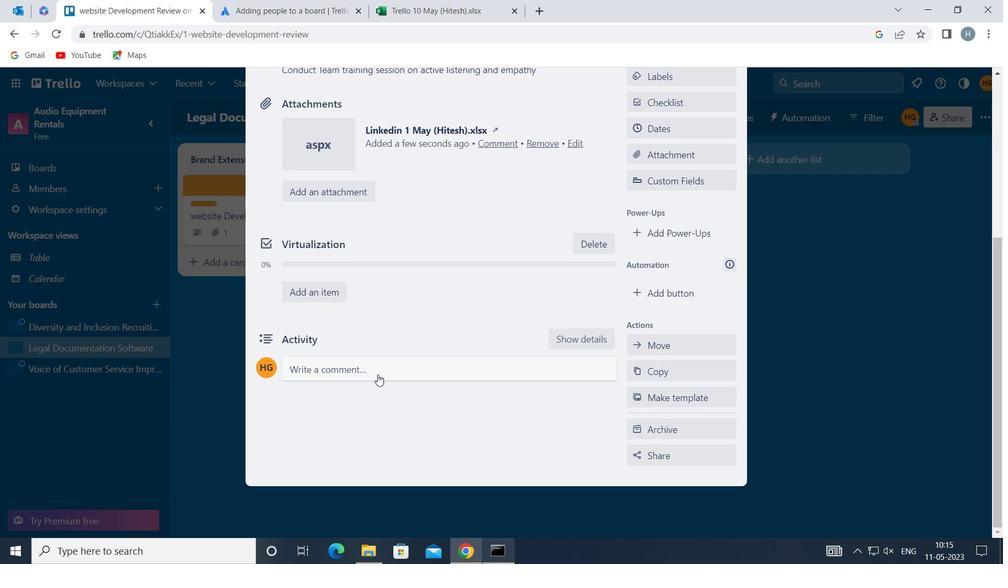 
Action: Mouse pressed left at (383, 369)
Screenshot: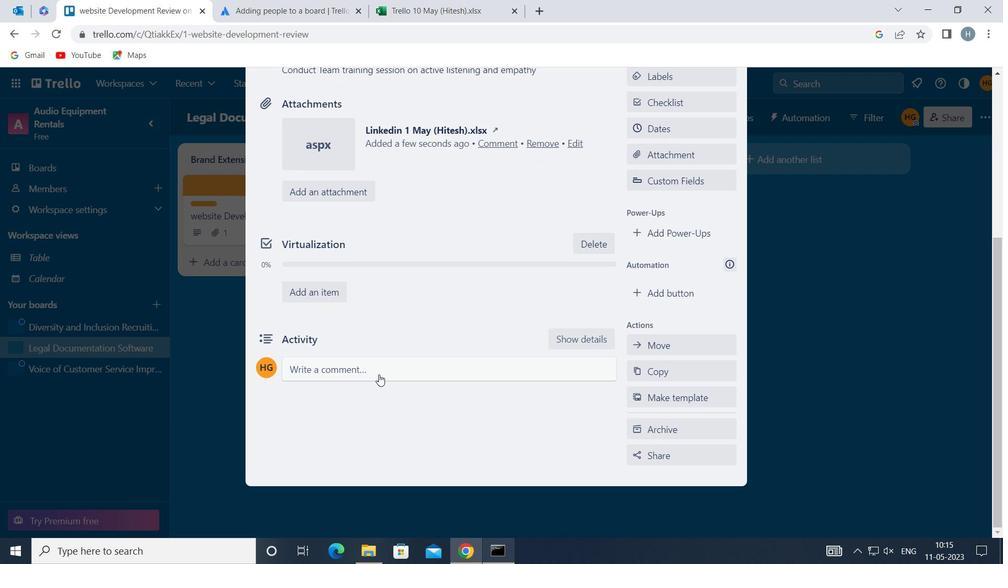 
Action: Mouse moved to (377, 411)
Screenshot: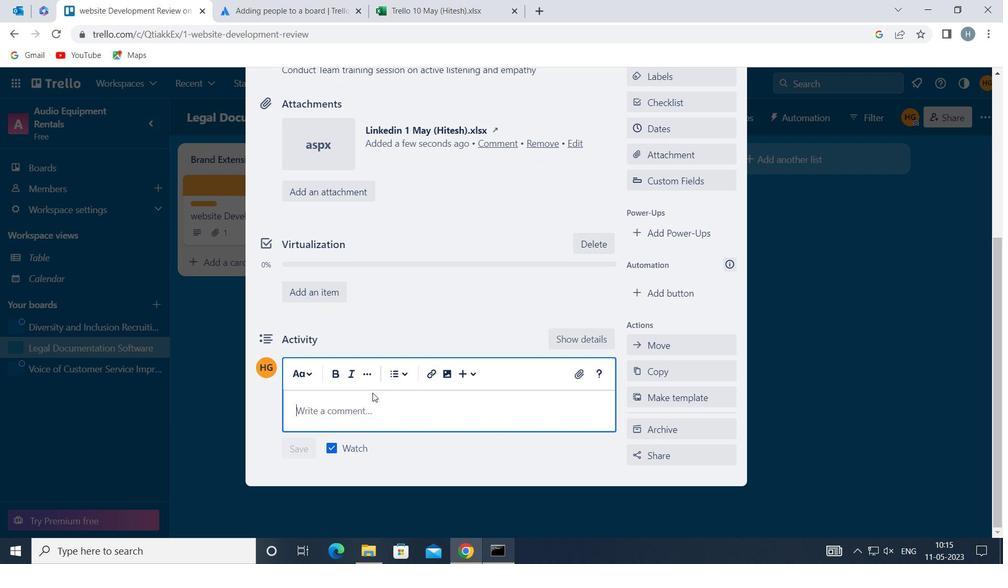 
Action: Mouse pressed left at (377, 411)
Screenshot: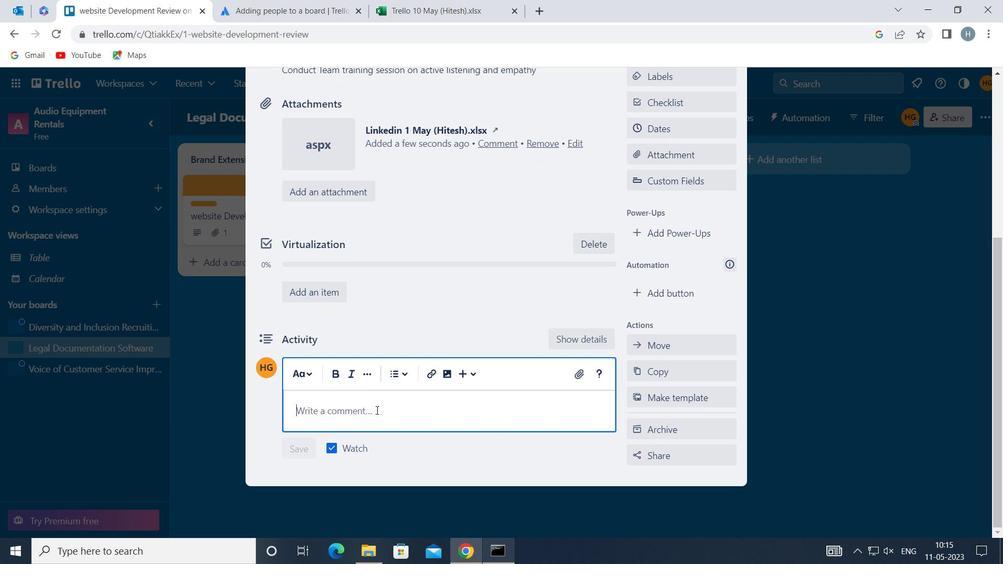 
Action: Key pressed <Key.shift>GIVEN<Key.space>THE<Key.space>POTENTIAL<Key.space>IMPACT<Key.space>OF<Key.space>THIS<Key.space>TASK<Key.space>ON<Key.space>OUR<Key.space>COMPANY<Key.space>FINANCIAL<Key.space>STABILITY,<Key.space>LET<Key.space>US<Key.space>ENSURE<Key.space>THAT<Key.space>WE<Key.space>APPROACH<Key.space>IT<Key.space>WITH<Key.space>A<Key.space>SENSE<Key.space>OF<Key.space>FISCAL<Key.space>RESPONSIBILITY<Key.space>AND<Key.space>PRUDENCE<Key.space>
Screenshot: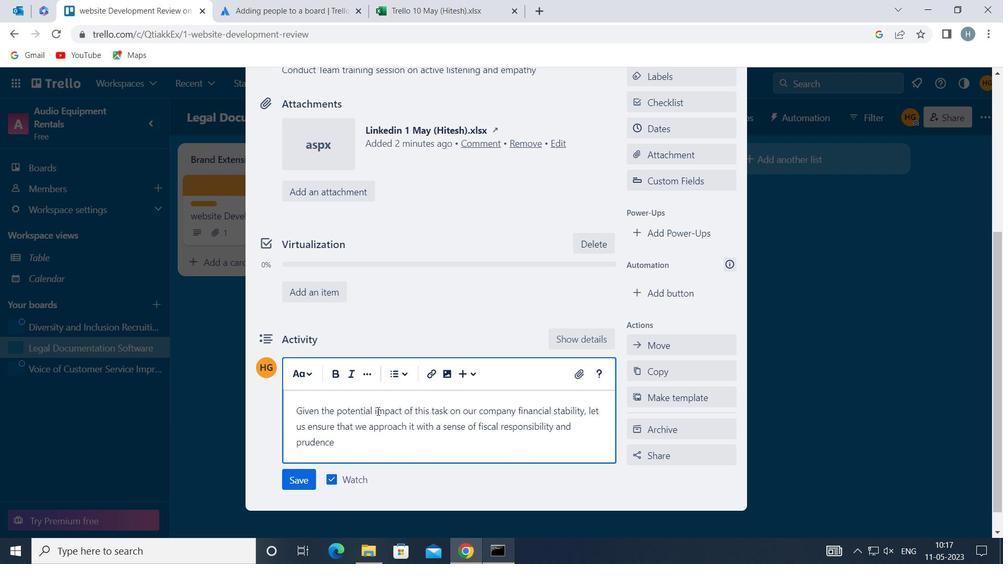 
Action: Mouse moved to (300, 485)
Screenshot: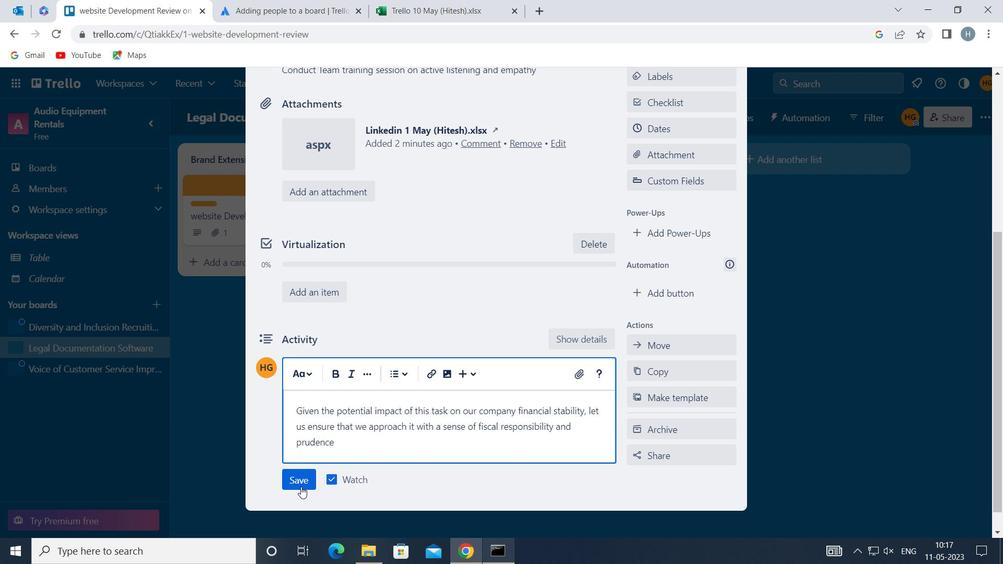 
Action: Mouse pressed left at (300, 485)
Screenshot: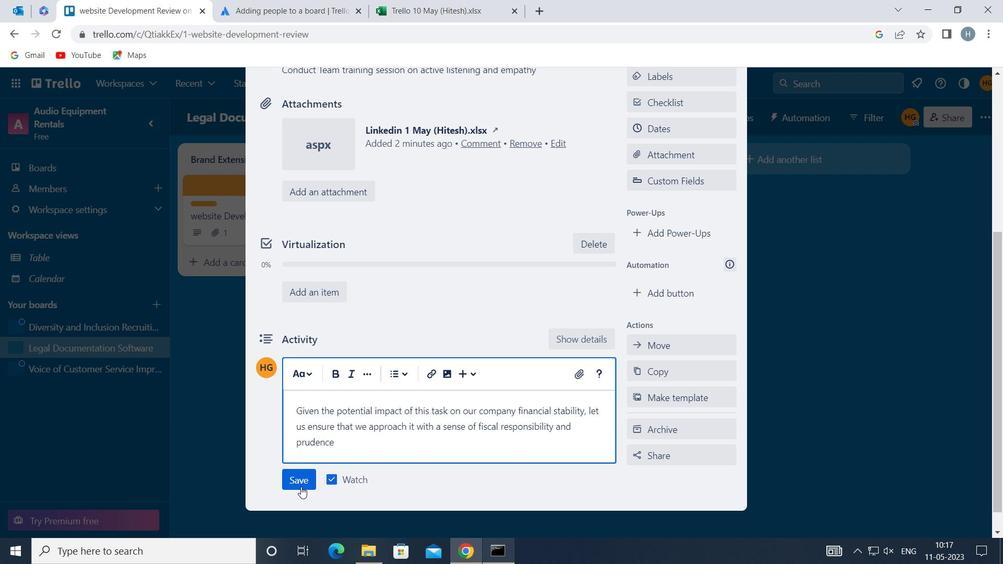 
Action: Mouse moved to (695, 131)
Screenshot: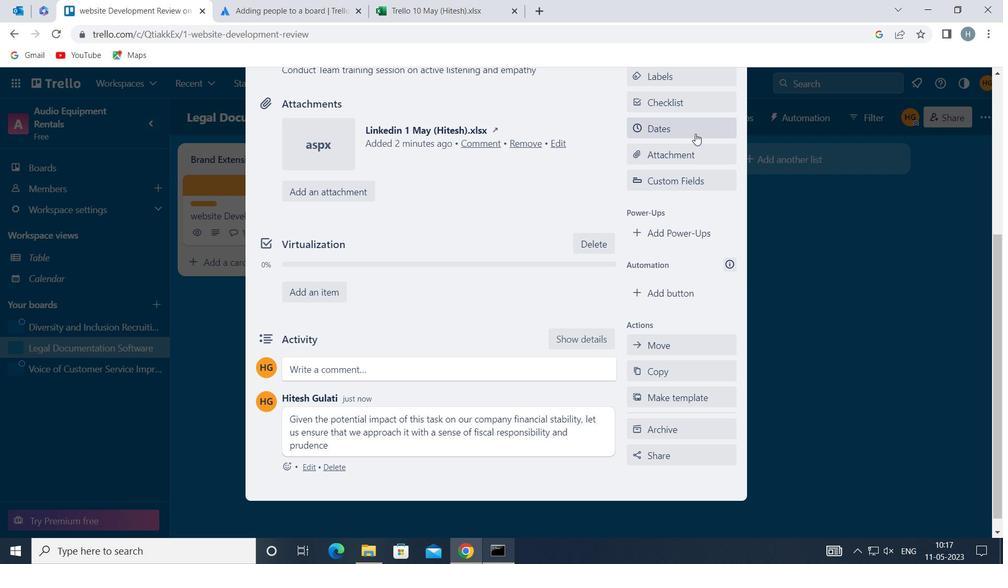 
Action: Mouse pressed left at (695, 131)
Screenshot: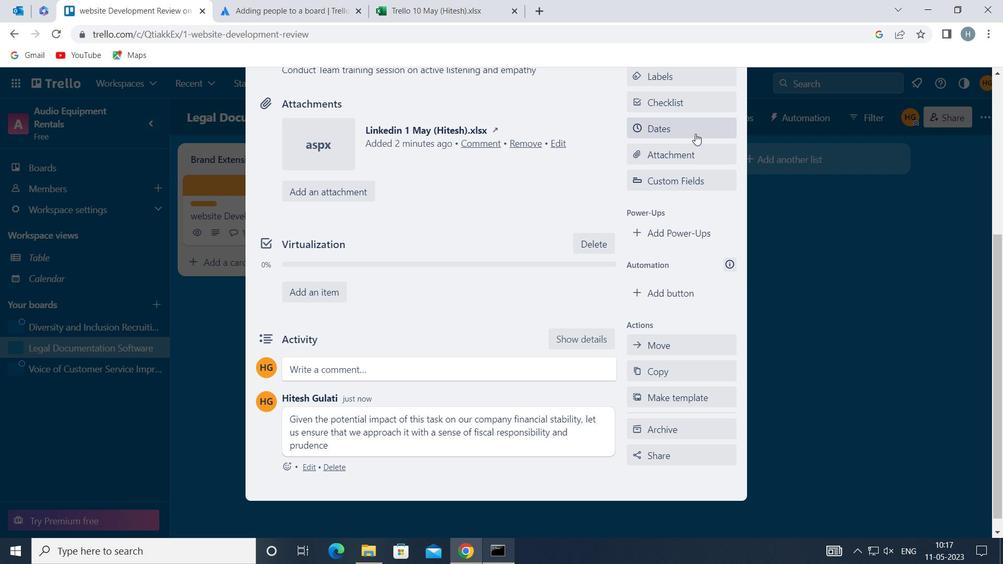 
Action: Mouse moved to (635, 350)
Screenshot: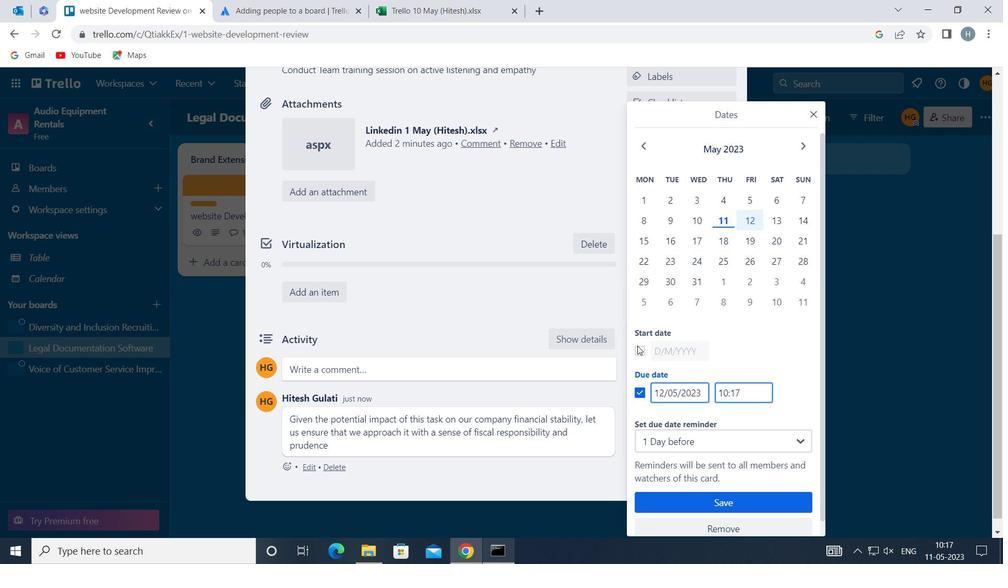 
Action: Mouse pressed left at (635, 350)
Screenshot: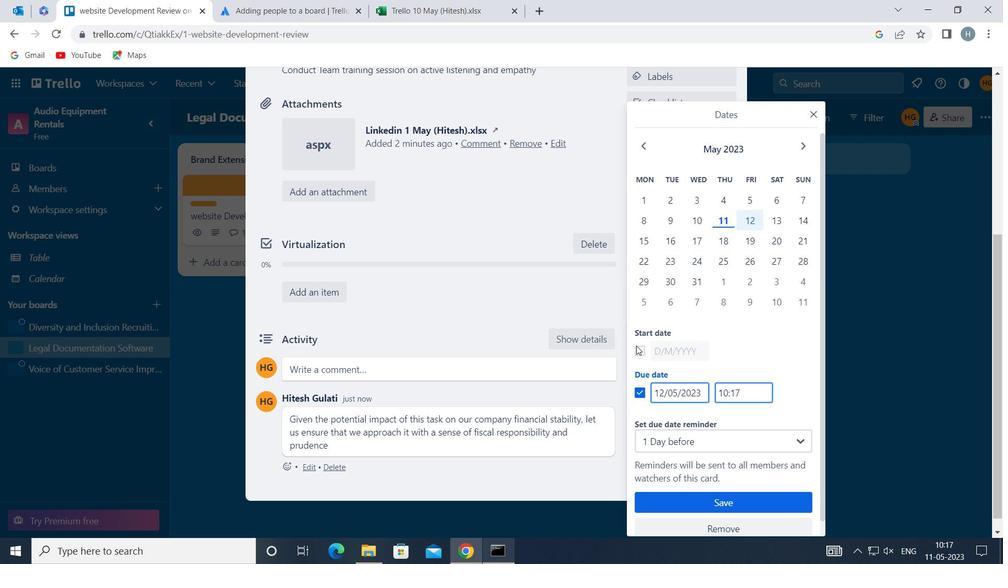 
Action: Mouse moved to (698, 348)
Screenshot: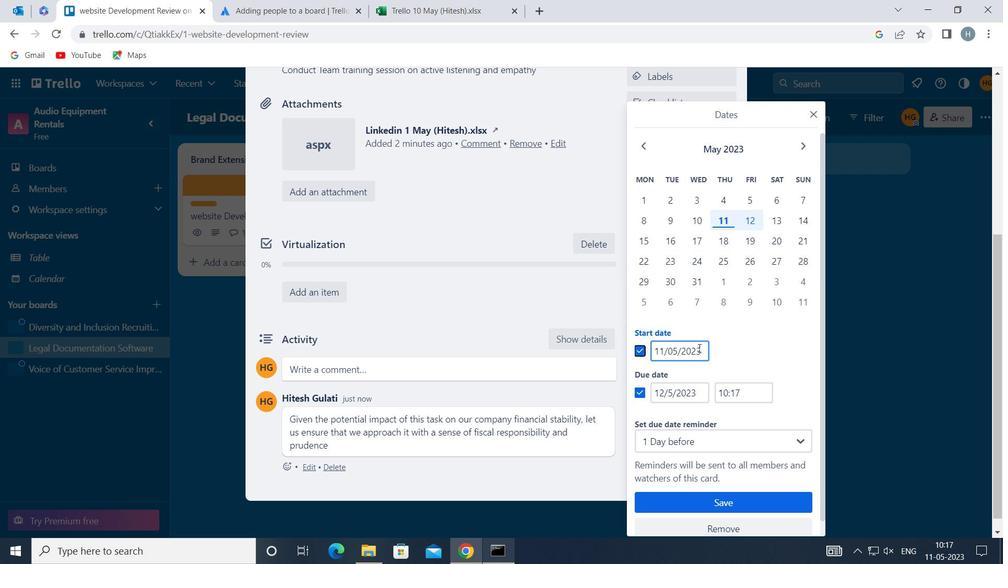 
Action: Mouse pressed left at (698, 348)
Screenshot: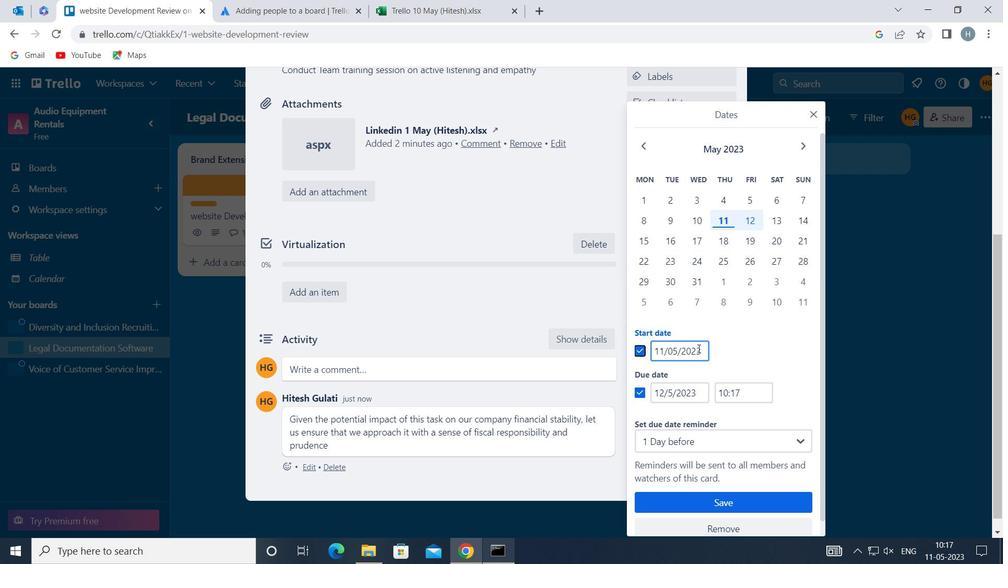 
Action: Key pressed <Key.backspace><Key.backspace><Key.backspace><Key.backspace><<97>><<105>><<96>><<96>><Key.left><Key.left><Key.left><Key.left><Key.left><Key.backspace><<97>><Key.left><Key.left><Key.backspace><Key.backspace><<97>>
Screenshot: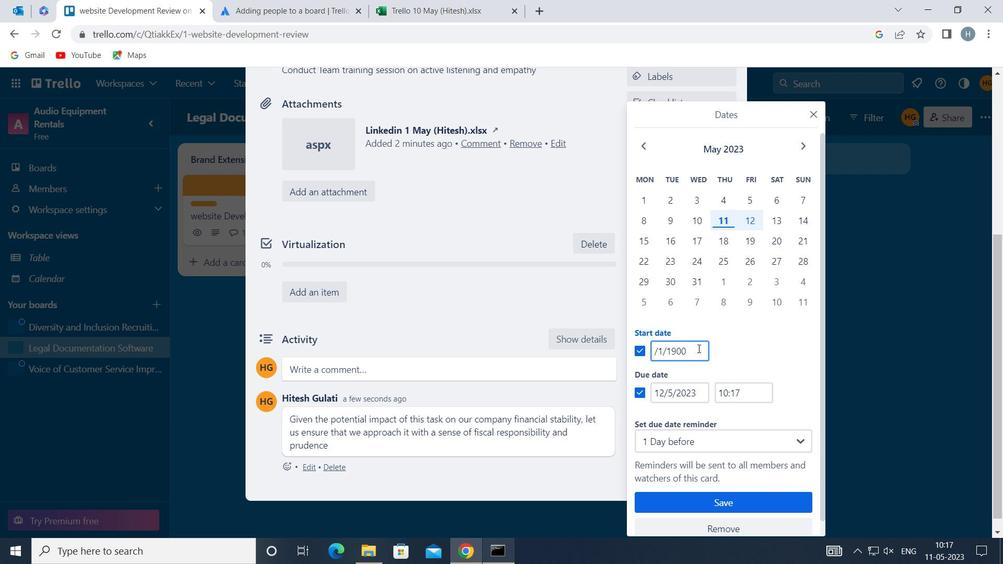 
Action: Mouse moved to (700, 398)
Screenshot: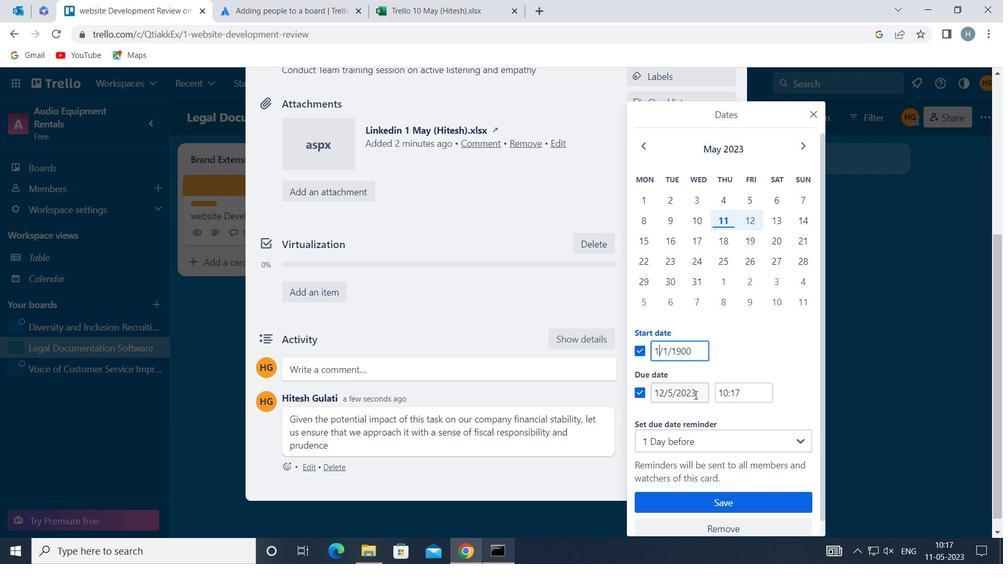 
Action: Mouse pressed left at (700, 398)
Screenshot: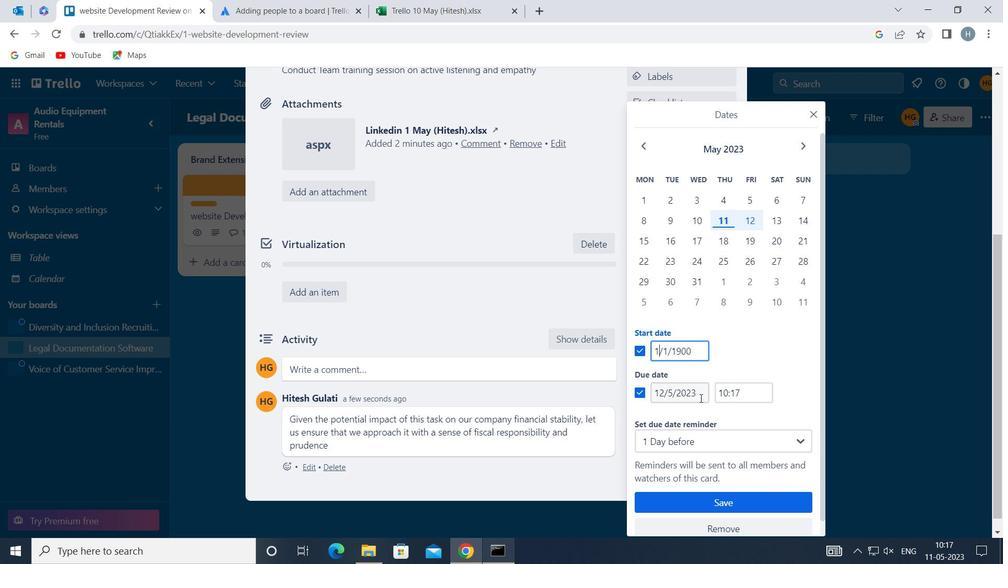 
Action: Mouse moved to (661, 390)
Screenshot: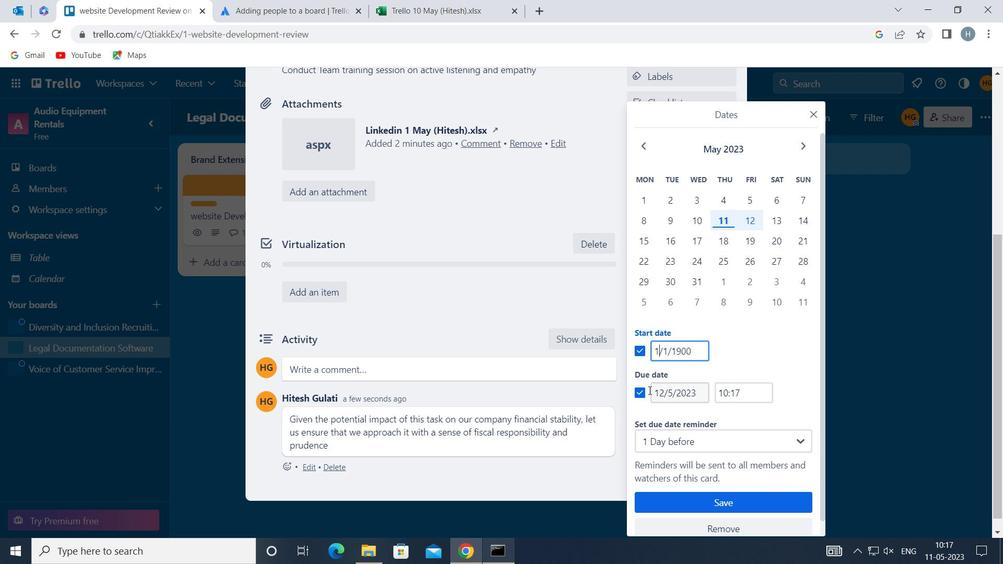 
Action: Mouse pressed left at (661, 390)
Screenshot: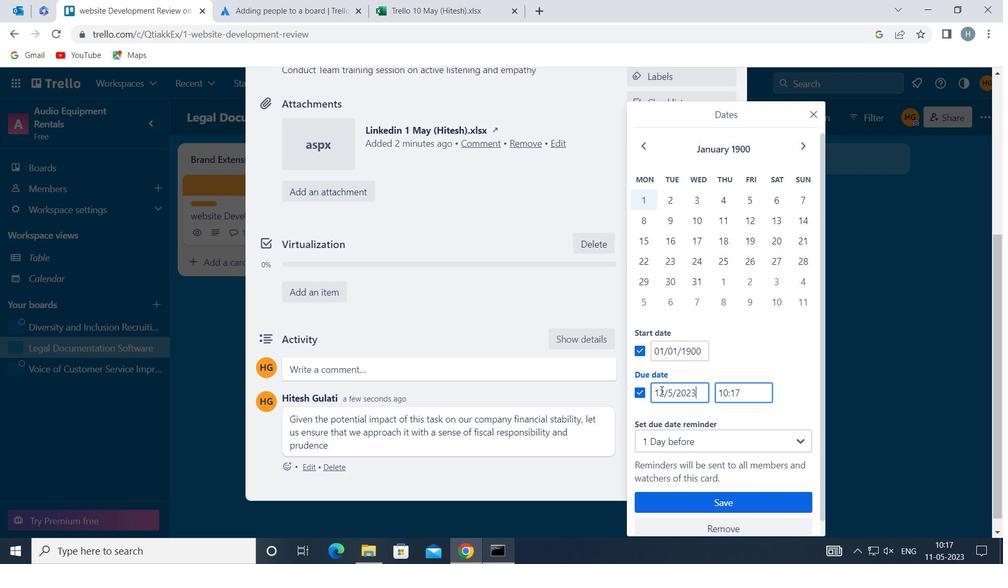 
Action: Mouse moved to (663, 389)
Screenshot: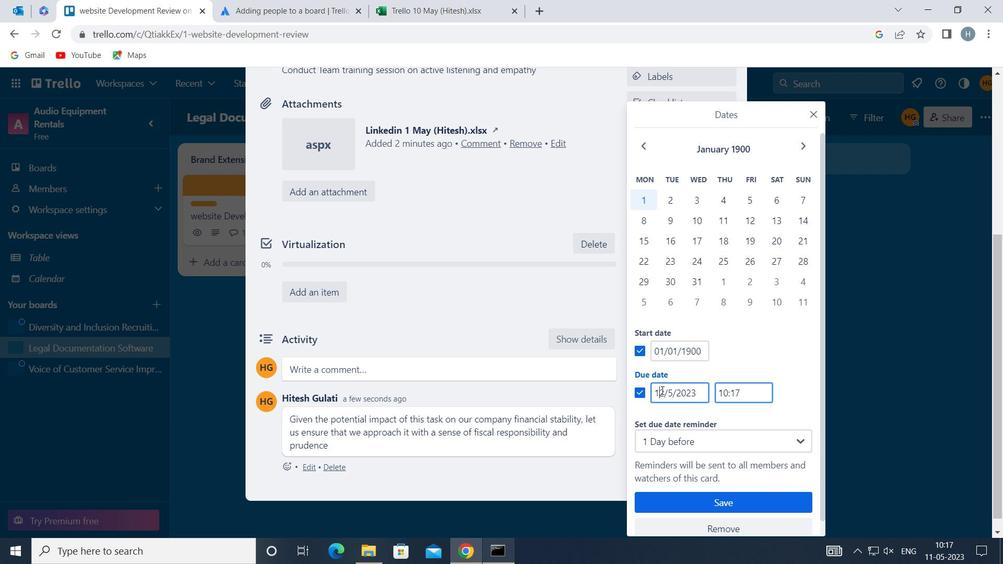 
Action: Mouse pressed left at (663, 389)
Screenshot: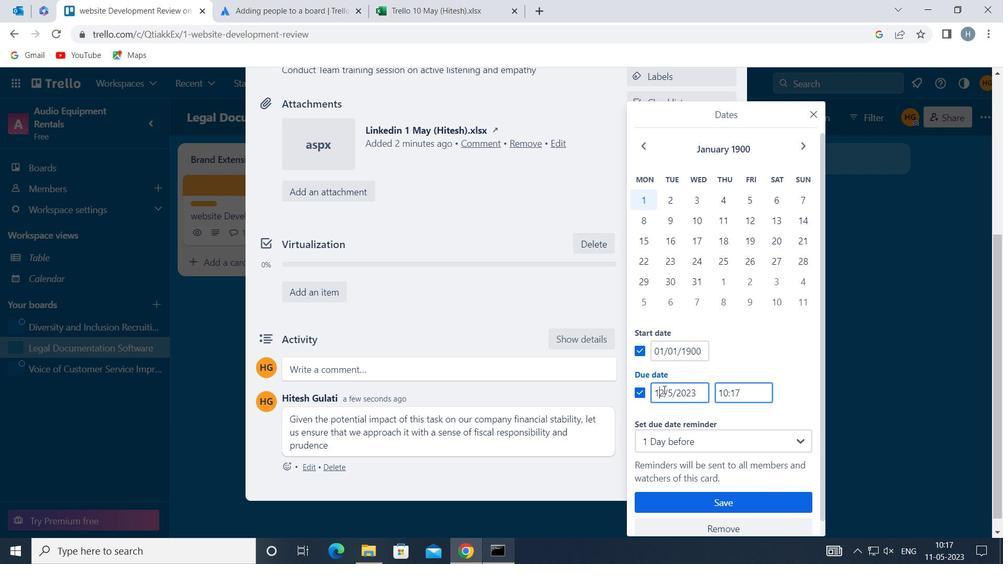 
Action: Key pressed <Key.backspace><Key.backspace><<104>><Key.right><Key.right><Key.backspace><<97>><Key.right><Key.right><Key.right><Key.right><Key.right><Key.backspace><Key.backspace><Key.backspace><Key.backspace><<97>><<105>><<96>><<96>>
Screenshot: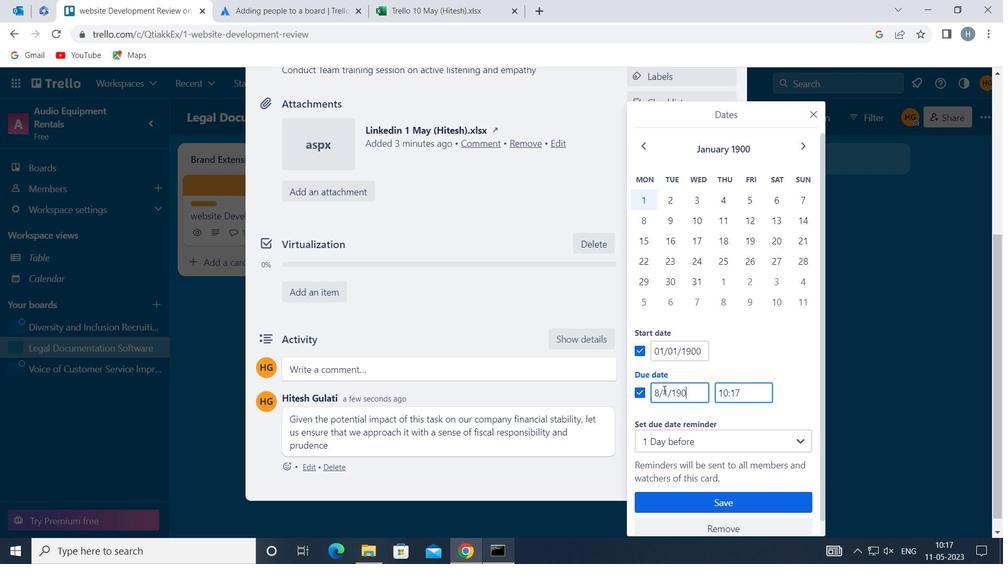 
Action: Mouse moved to (722, 500)
Screenshot: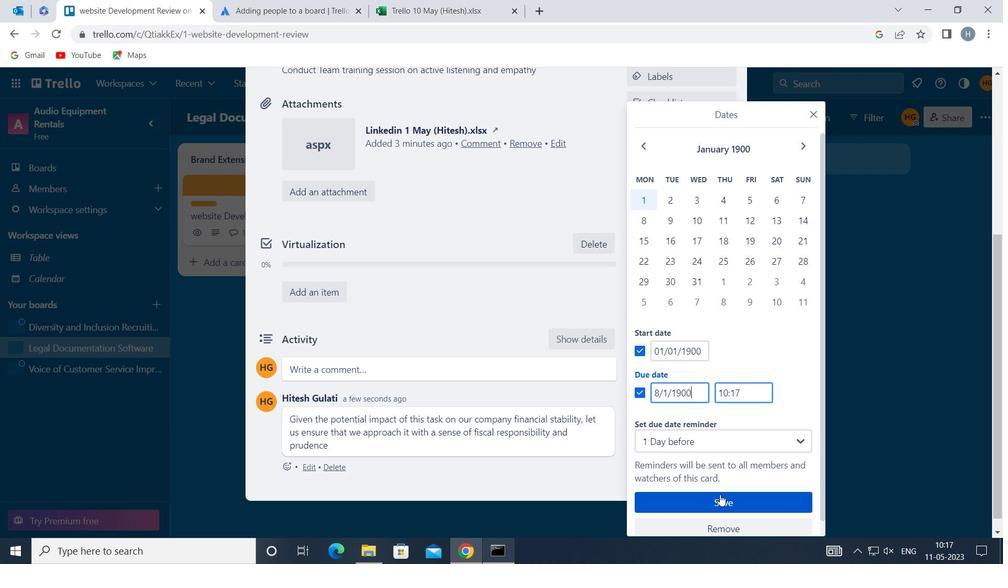 
Action: Mouse pressed left at (722, 500)
Screenshot: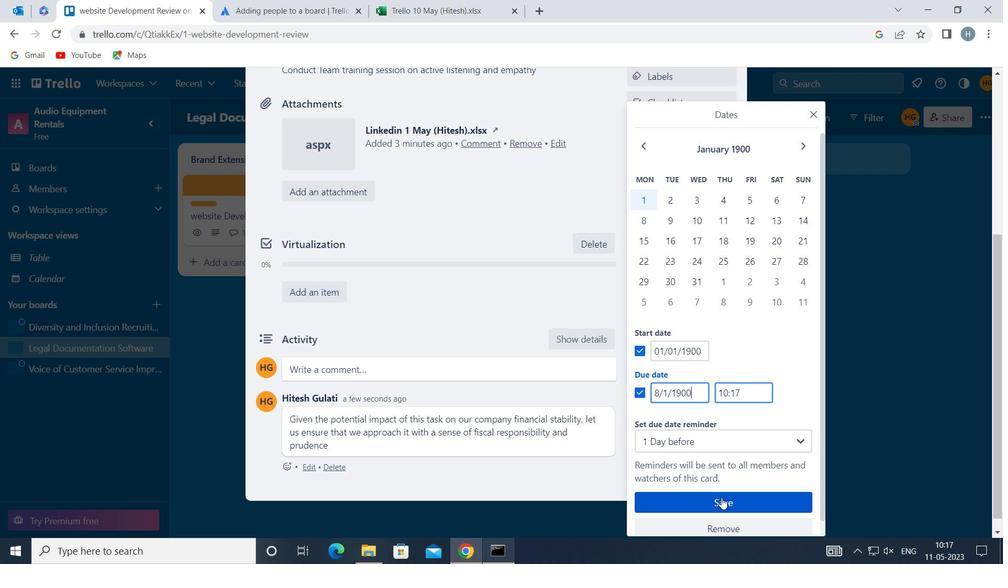 
Action: Mouse moved to (603, 295)
Screenshot: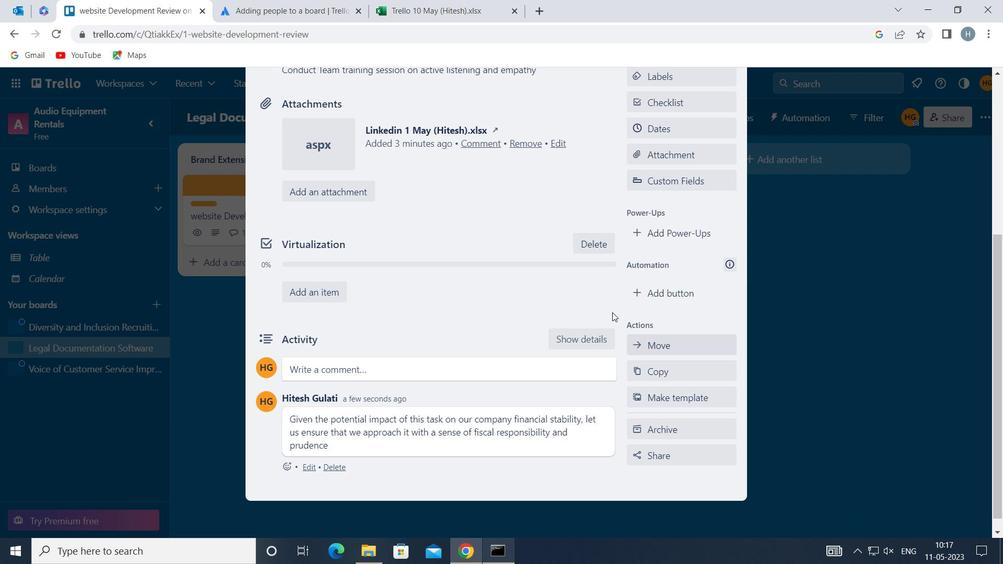 
